 Task: Explore upcoming open houses in Dover, Delaware, to visit properties with Craftsman-style architecture, and take note of the proximity to public transportation.
Action: Mouse pressed left at (322, 167)
Screenshot: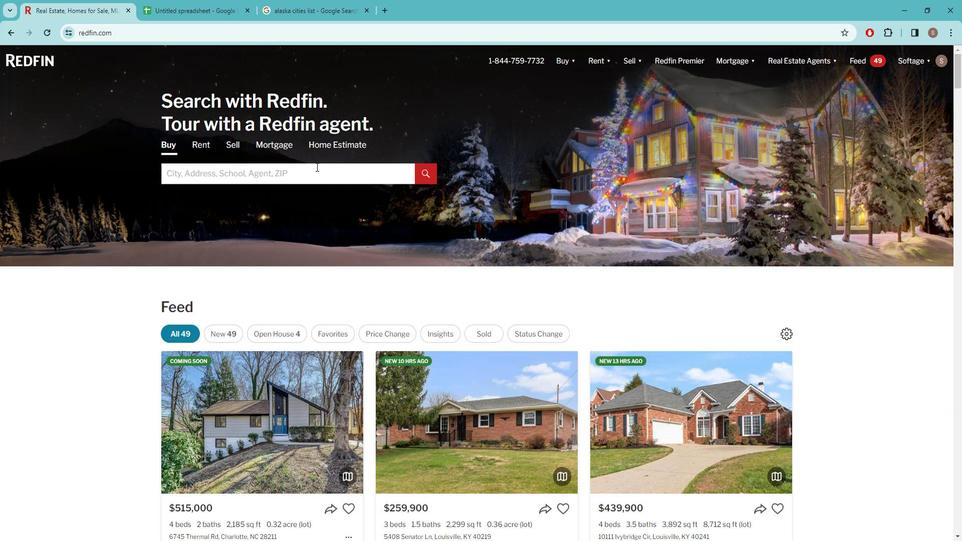 
Action: Key pressed d<Key.caps_lock>OVER,<Key.space><Key.caps_lock>d<Key.caps_lock>EA<Key.backspace>LAWARE
Screenshot: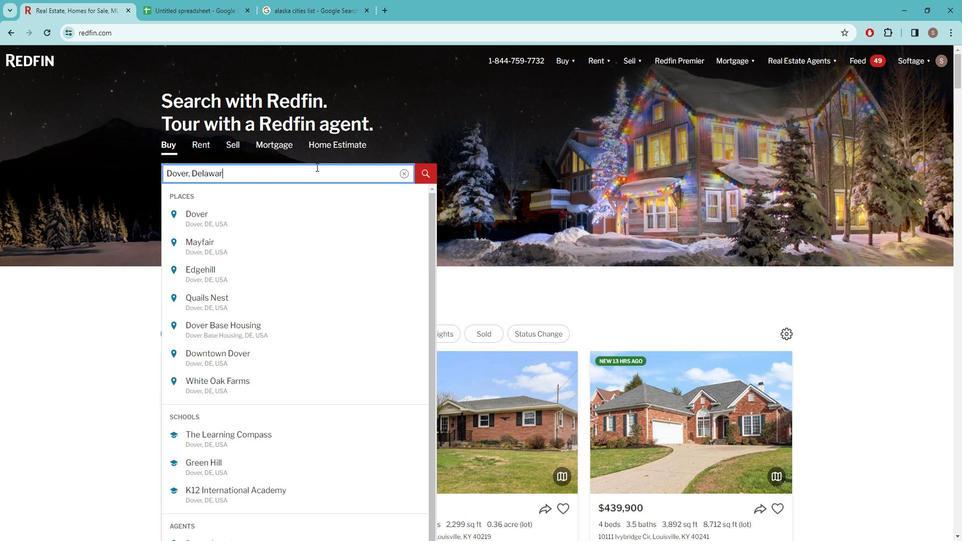 
Action: Mouse moved to (280, 214)
Screenshot: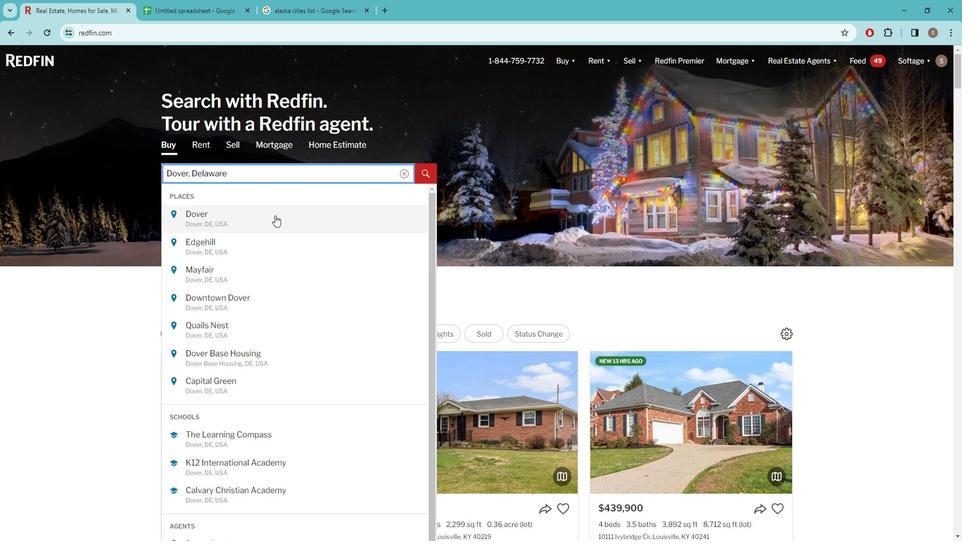 
Action: Mouse pressed left at (280, 214)
Screenshot: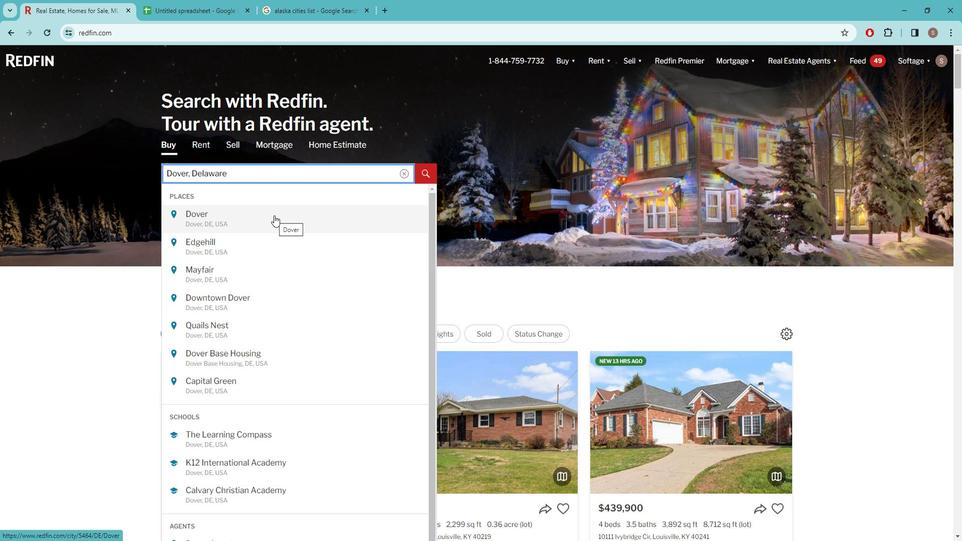 
Action: Mouse moved to (847, 125)
Screenshot: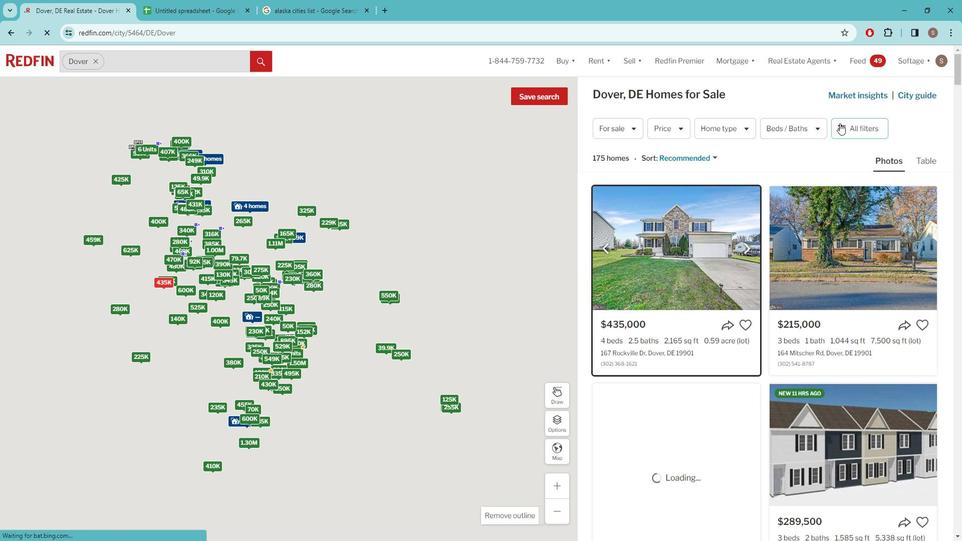 
Action: Mouse pressed left at (847, 125)
Screenshot: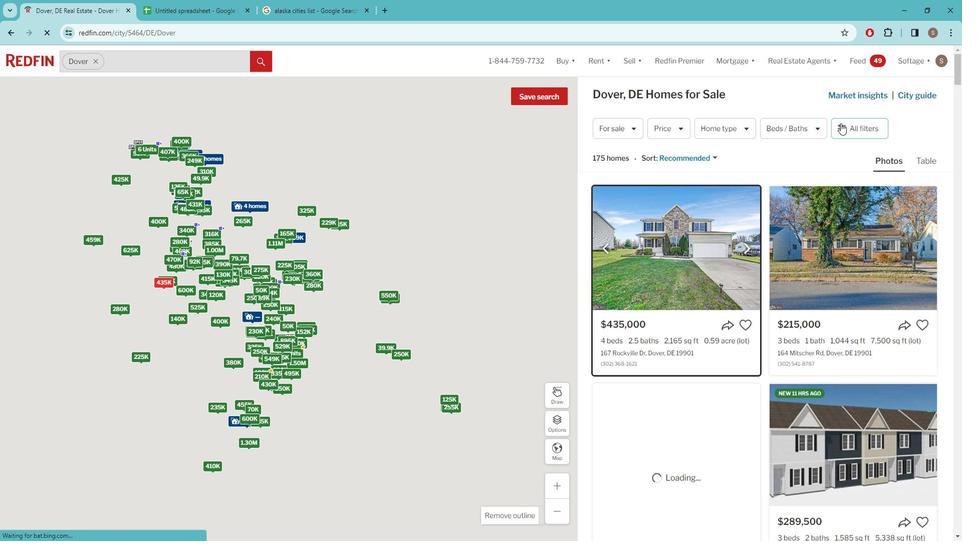 
Action: Mouse pressed left at (847, 125)
Screenshot: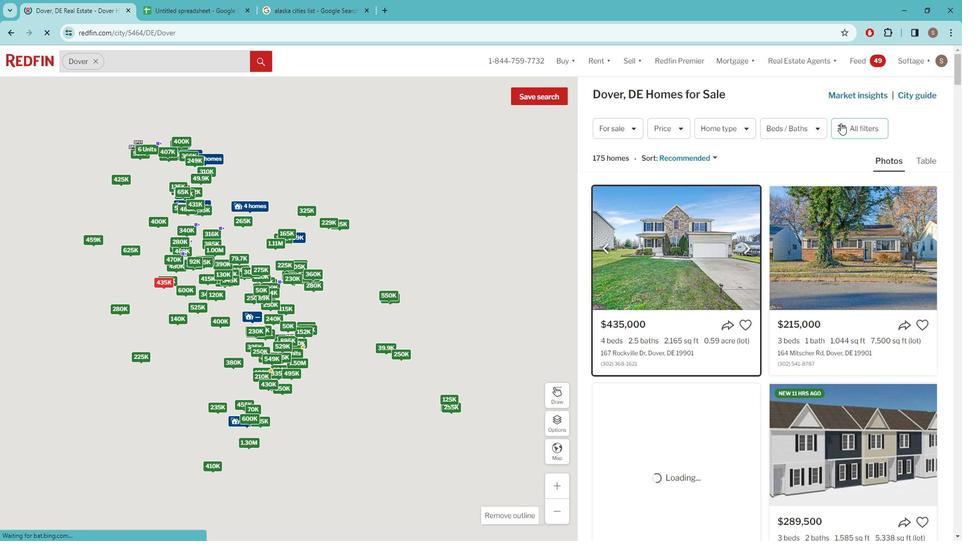 
Action: Mouse pressed left at (847, 125)
Screenshot: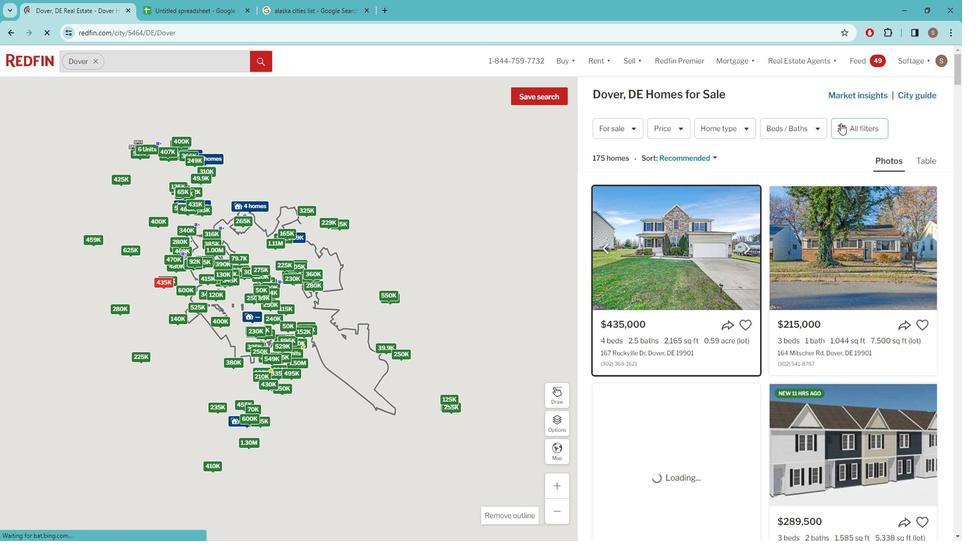 
Action: Mouse pressed left at (847, 125)
Screenshot: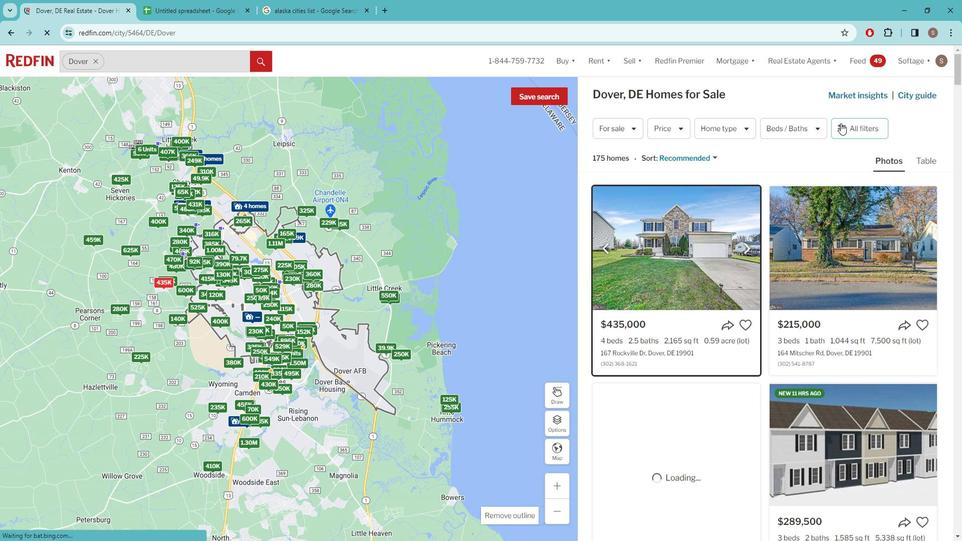 
Action: Mouse moved to (849, 131)
Screenshot: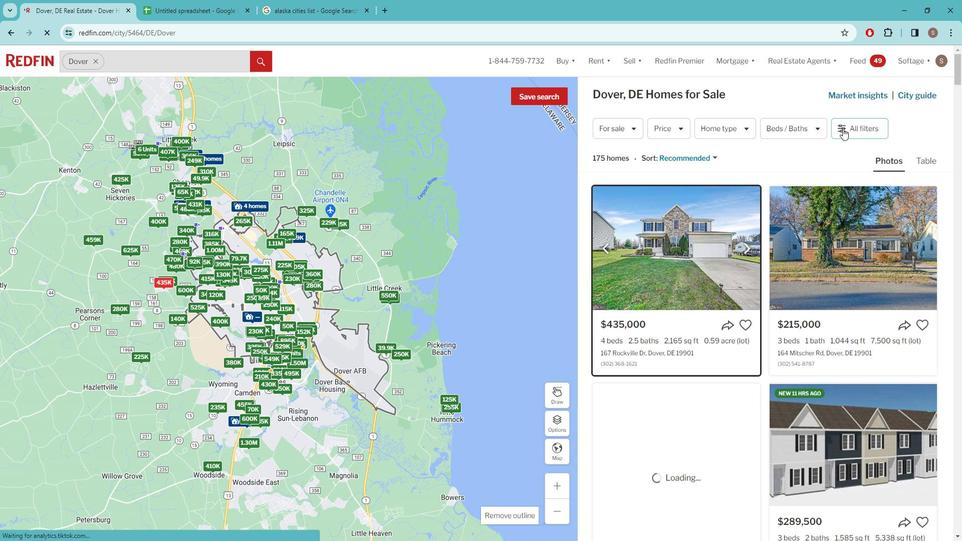 
Action: Mouse pressed left at (849, 131)
Screenshot: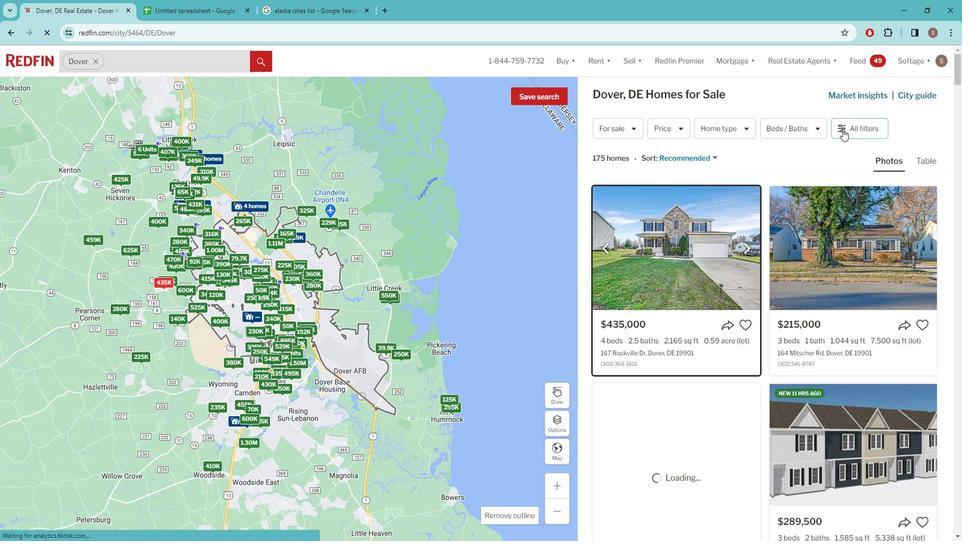 
Action: Mouse moved to (849, 131)
Screenshot: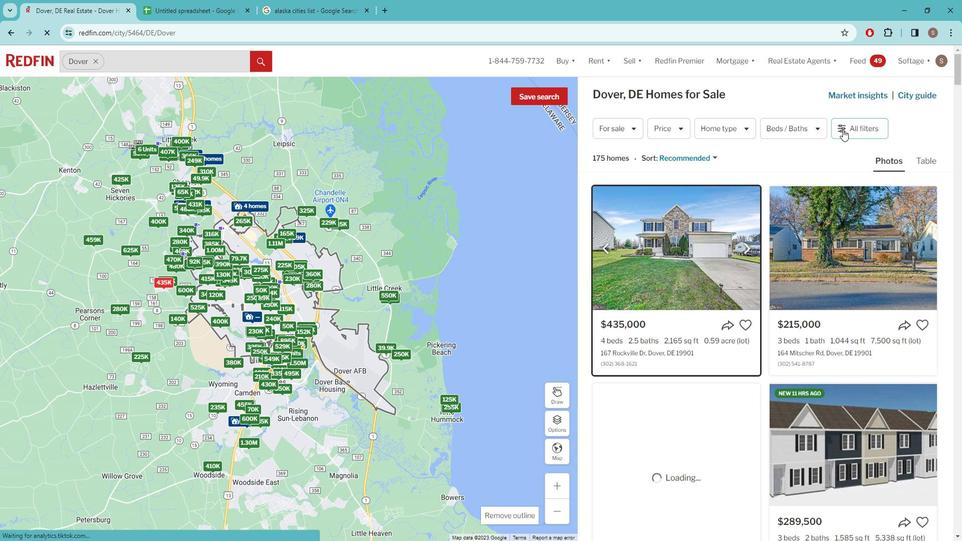 
Action: Mouse pressed left at (849, 131)
Screenshot: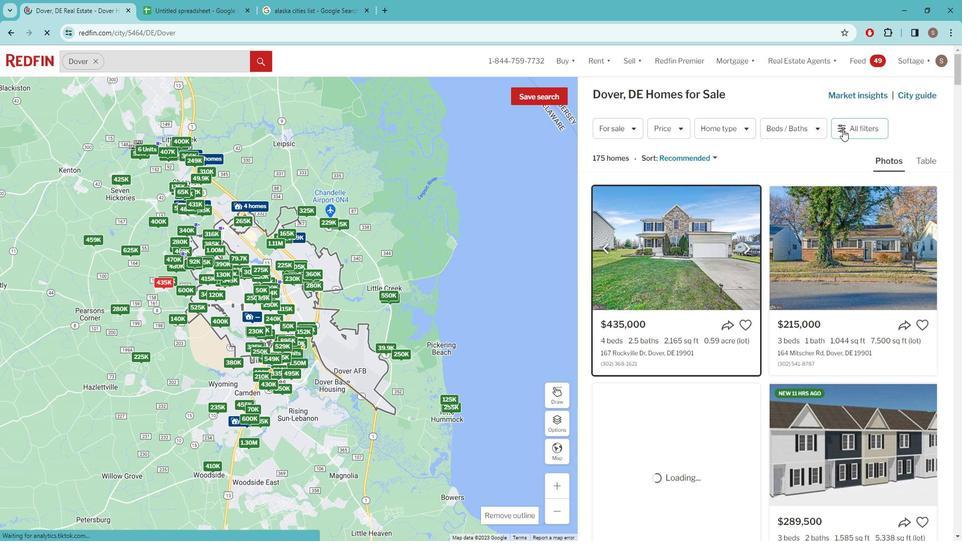 
Action: Mouse moved to (849, 131)
Screenshot: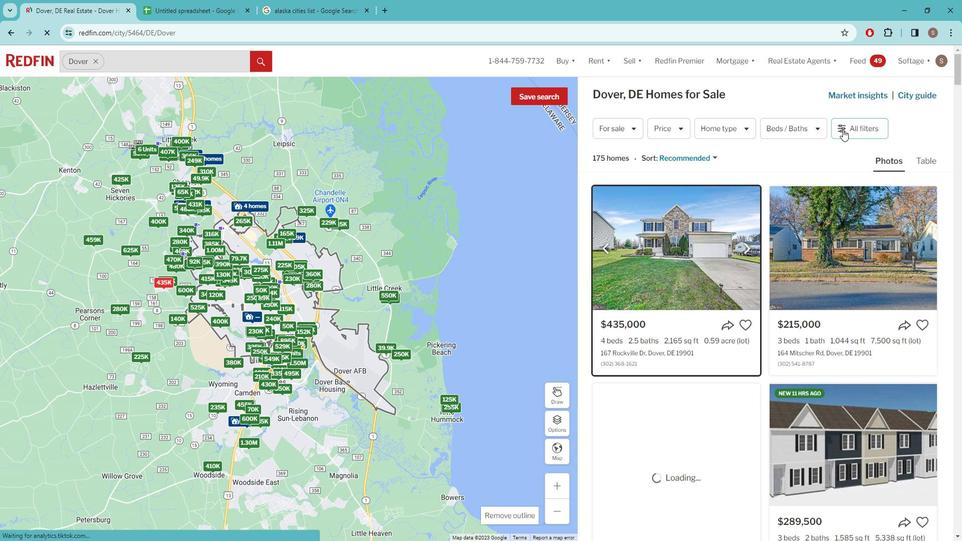 
Action: Mouse pressed left at (849, 131)
Screenshot: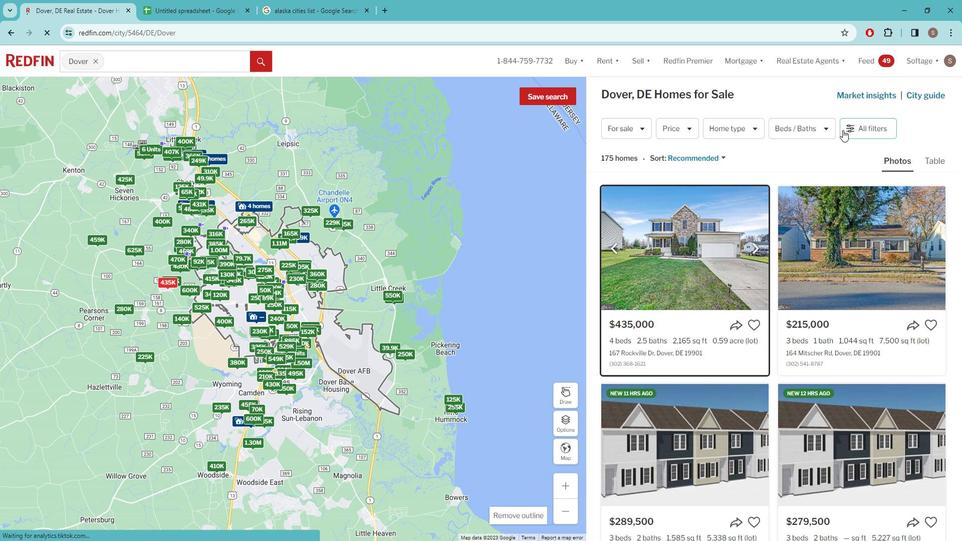 
Action: Mouse moved to (853, 132)
Screenshot: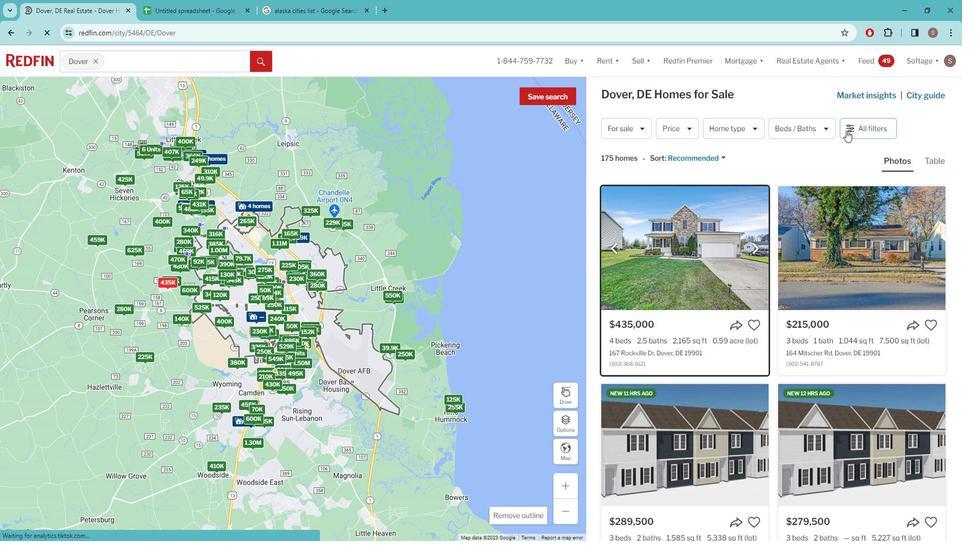 
Action: Mouse pressed left at (853, 132)
Screenshot: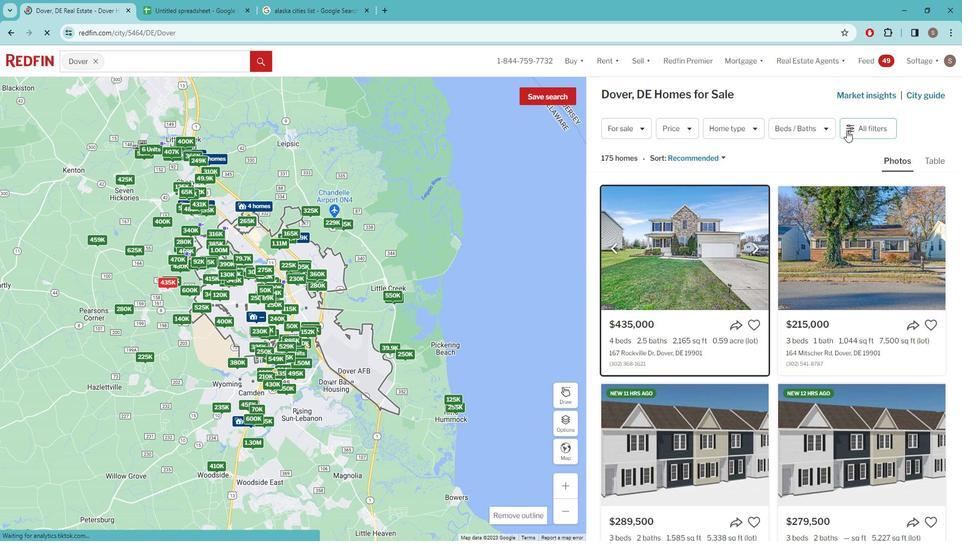 
Action: Mouse moved to (854, 132)
Screenshot: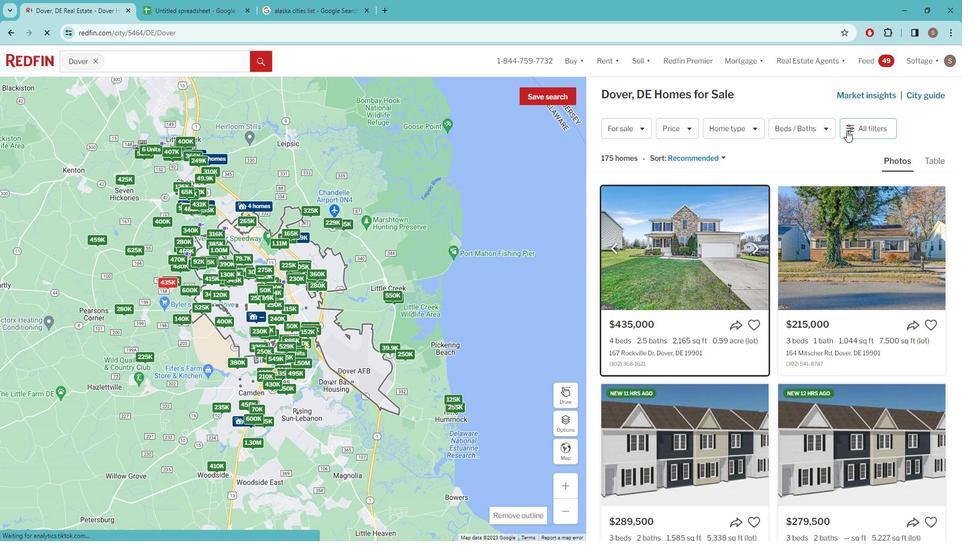 
Action: Mouse pressed left at (854, 132)
Screenshot: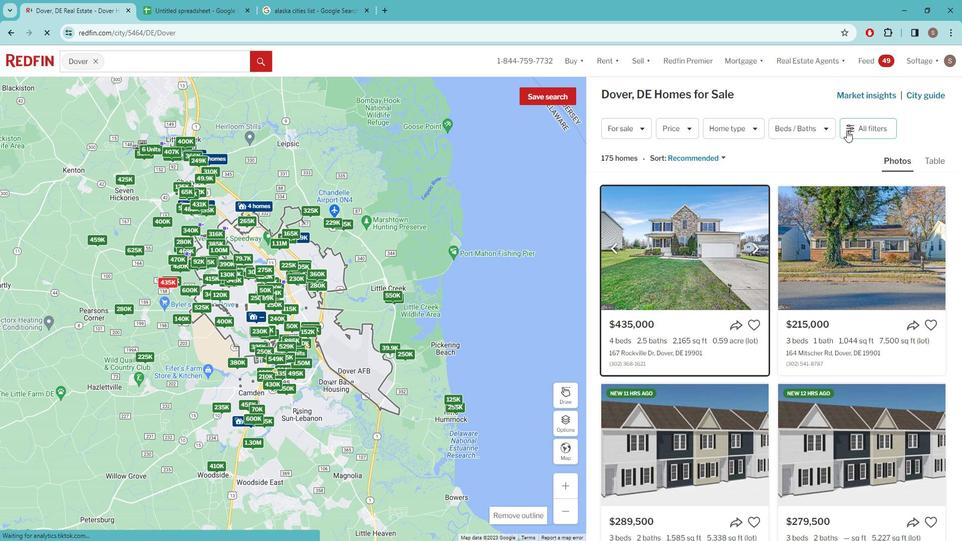 
Action: Mouse moved to (856, 132)
Screenshot: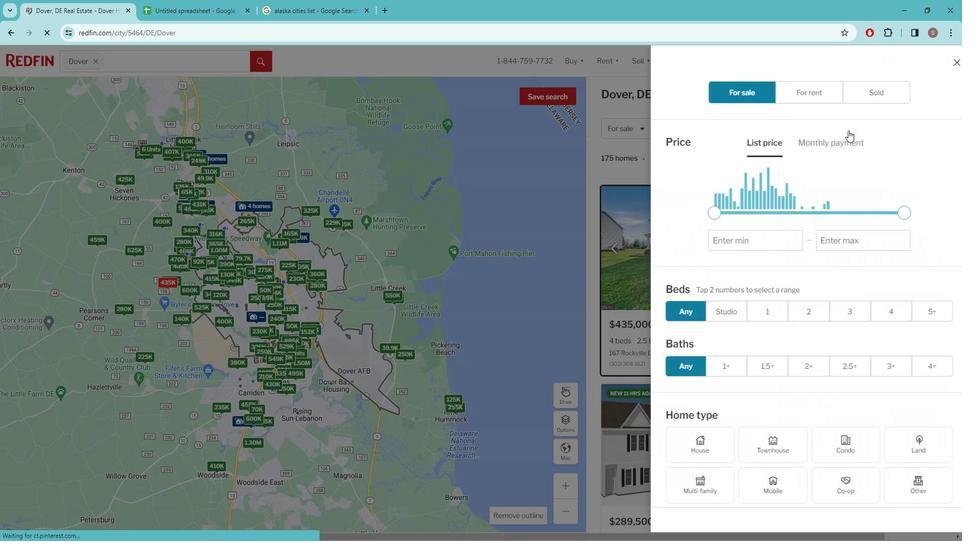 
Action: Mouse pressed left at (856, 132)
Screenshot: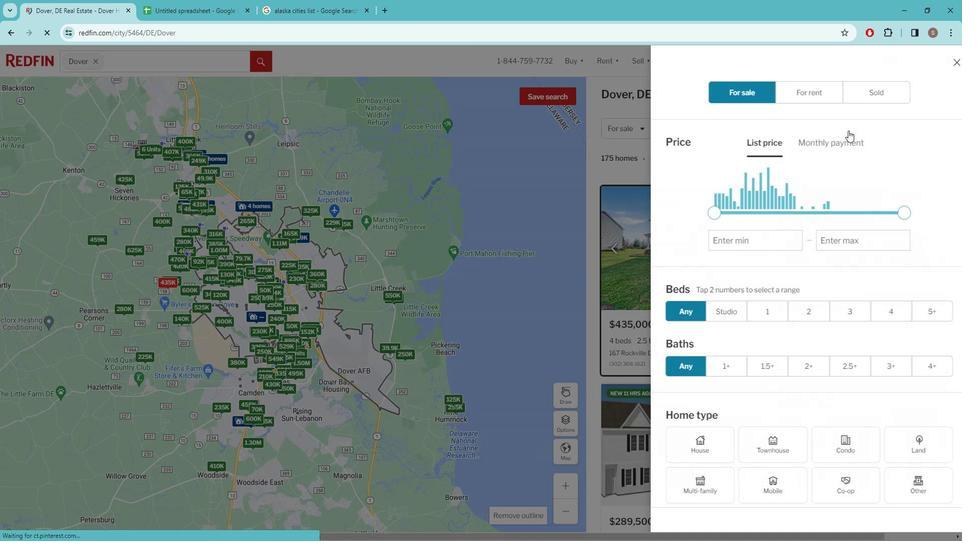 
Action: Mouse moved to (809, 165)
Screenshot: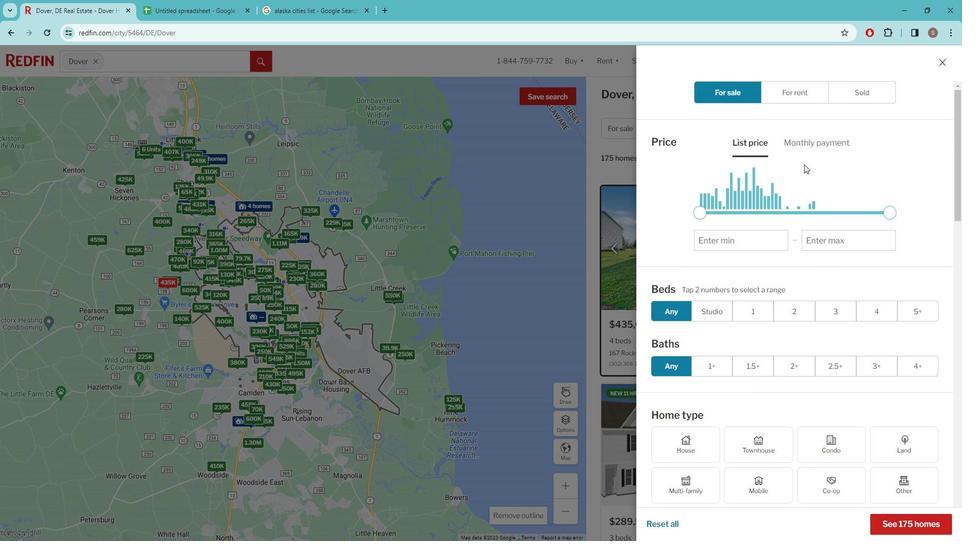 
Action: Mouse scrolled (809, 164) with delta (0, 0)
Screenshot: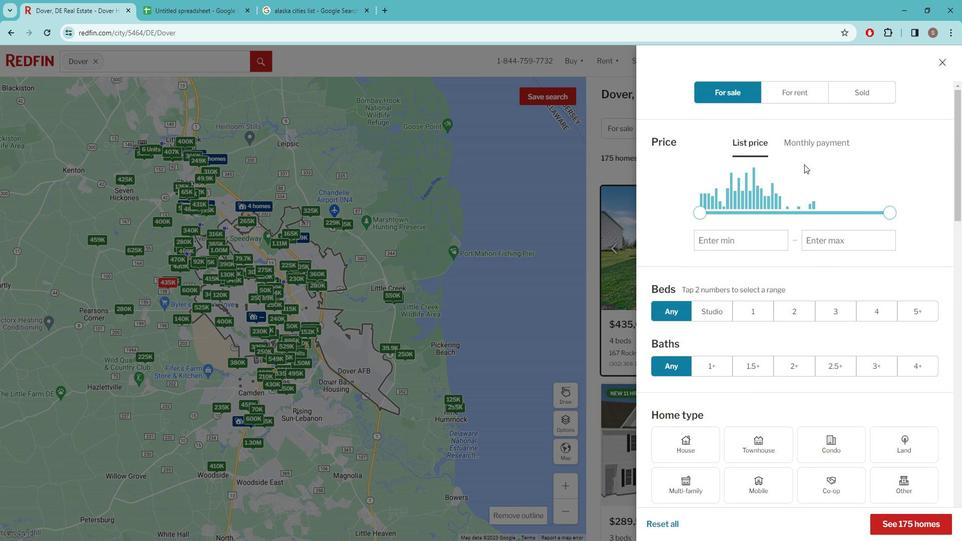 
Action: Mouse moved to (806, 167)
Screenshot: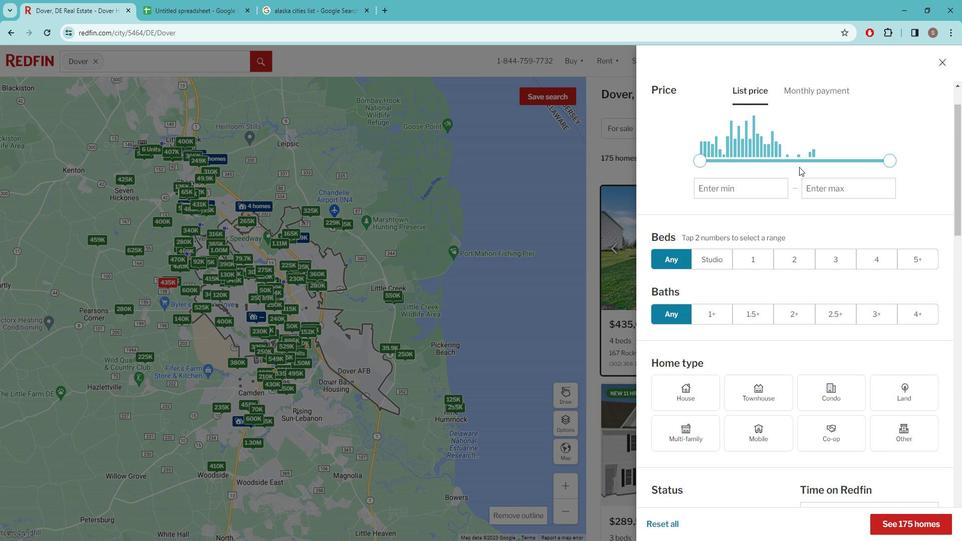 
Action: Mouse scrolled (806, 166) with delta (0, 0)
Screenshot: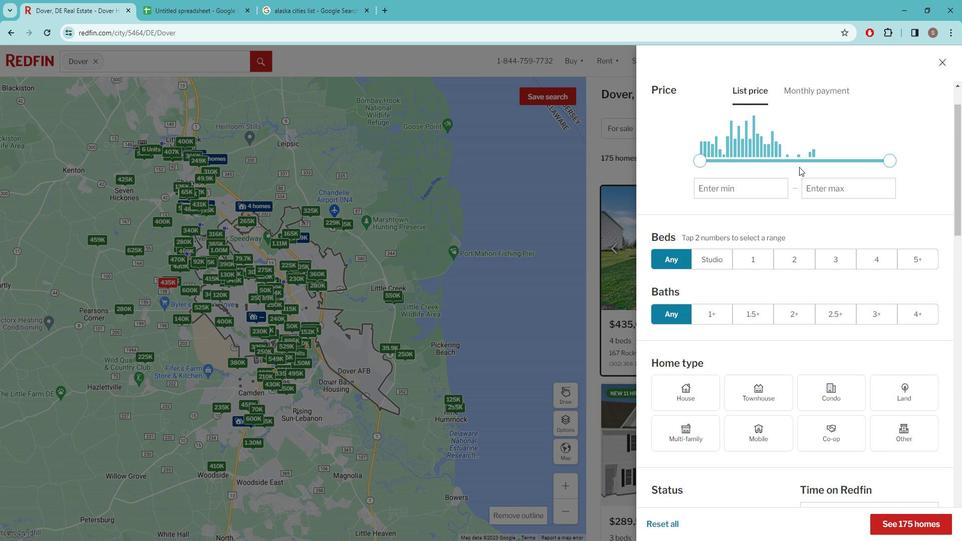 
Action: Mouse scrolled (806, 166) with delta (0, 0)
Screenshot: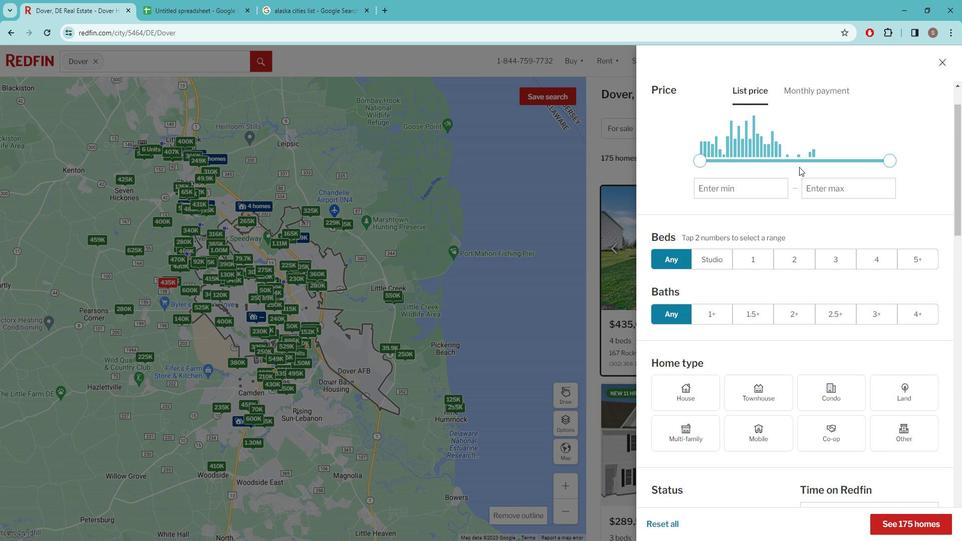 
Action: Mouse moved to (765, 217)
Screenshot: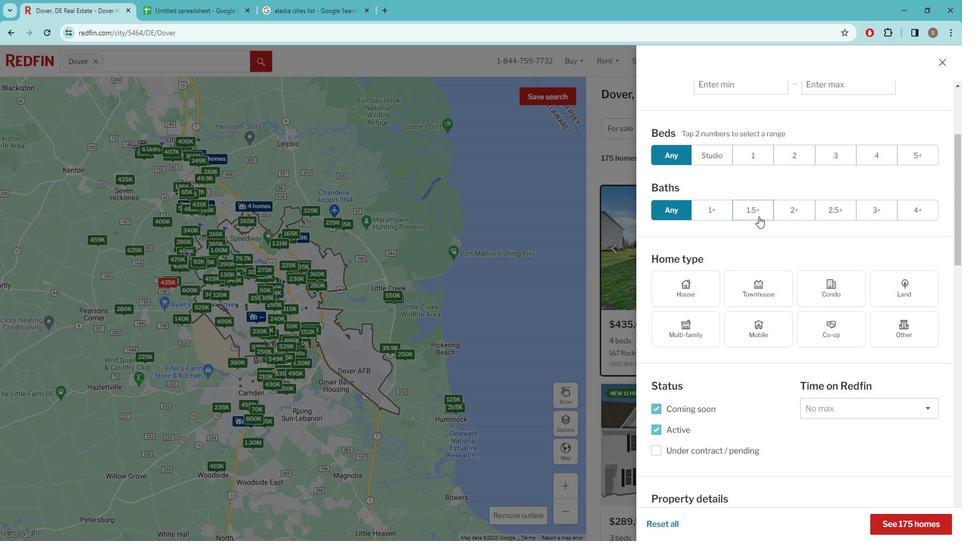 
Action: Mouse scrolled (765, 217) with delta (0, 0)
Screenshot: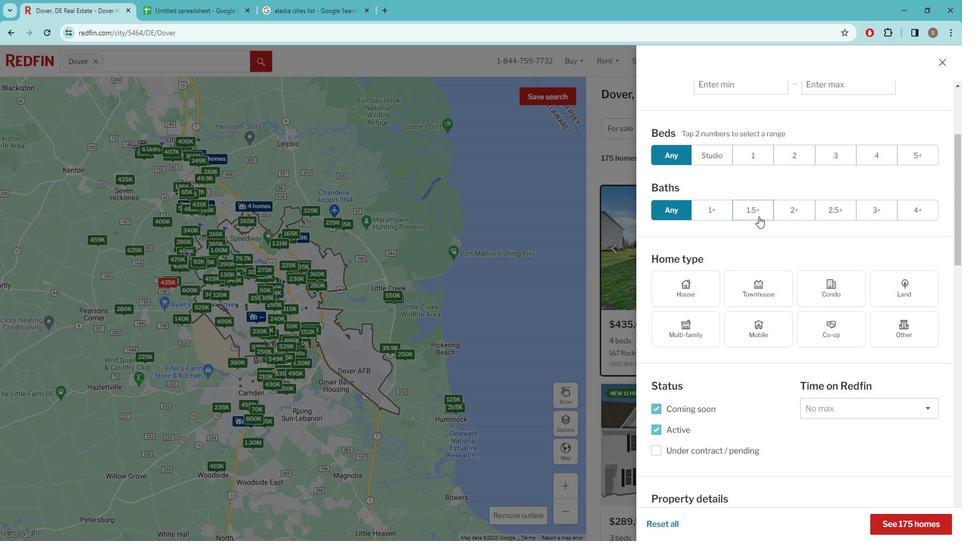 
Action: Mouse moved to (765, 219)
Screenshot: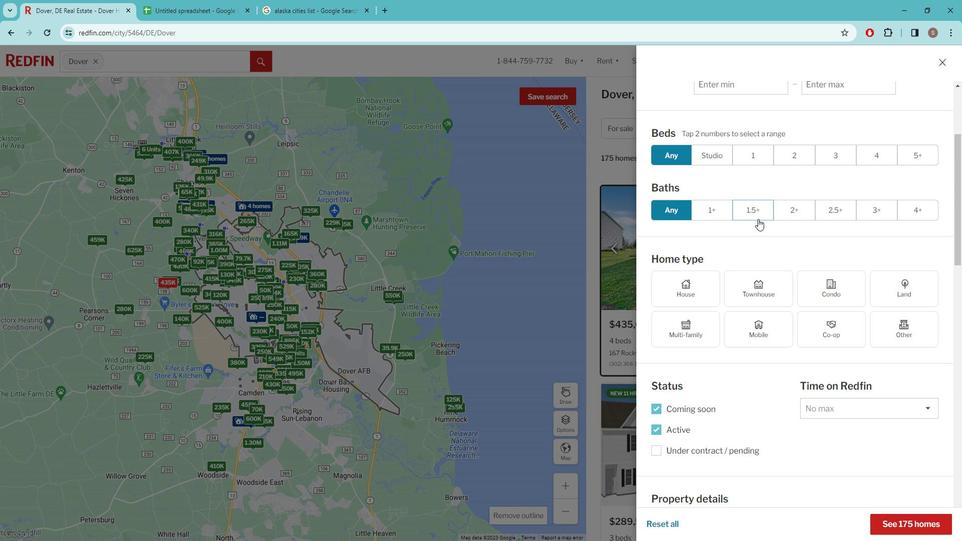 
Action: Mouse scrolled (765, 218) with delta (0, 0)
Screenshot: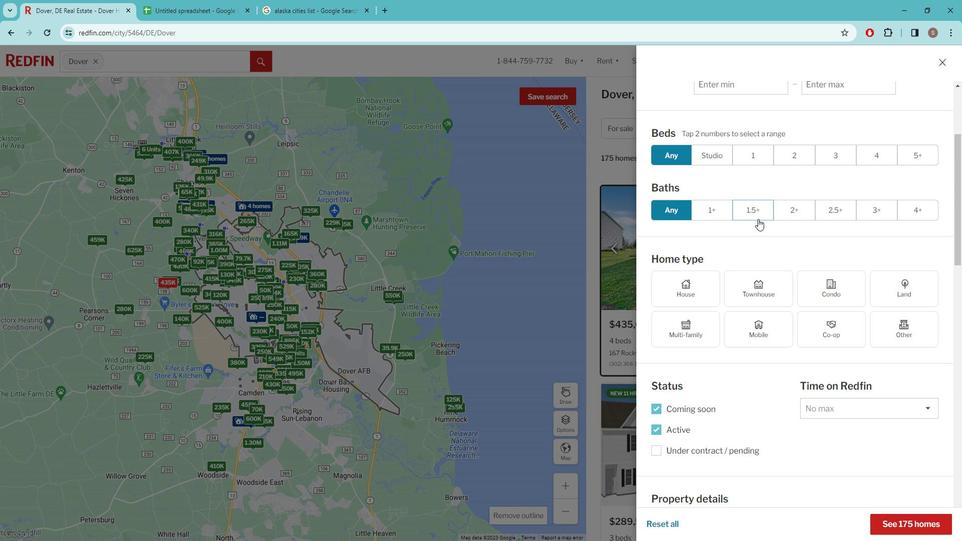 
Action: Mouse moved to (700, 302)
Screenshot: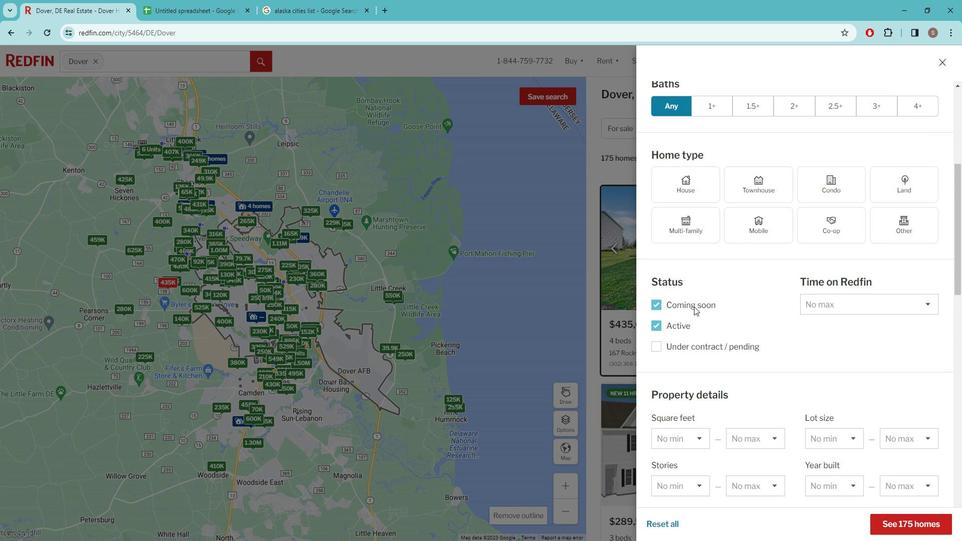 
Action: Mouse pressed left at (700, 302)
Screenshot: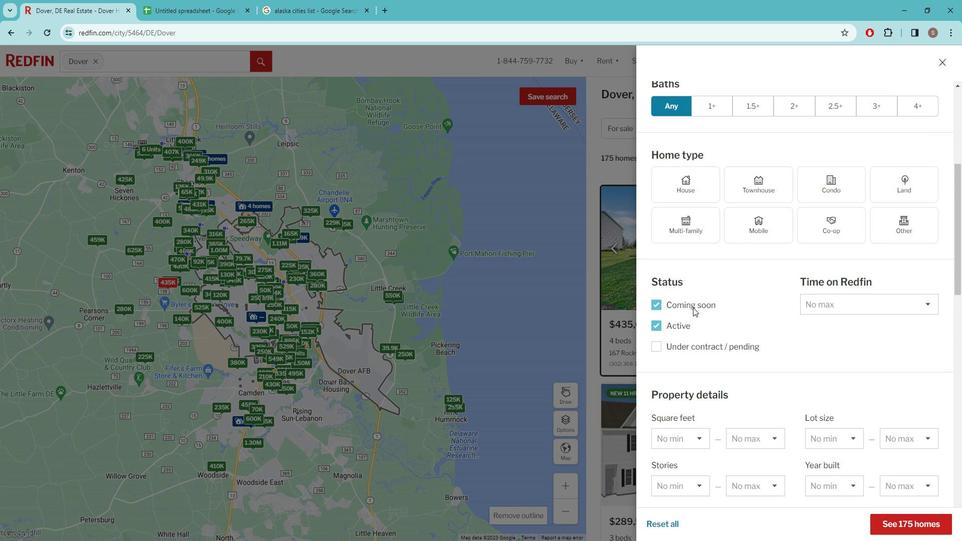 
Action: Mouse pressed left at (700, 302)
Screenshot: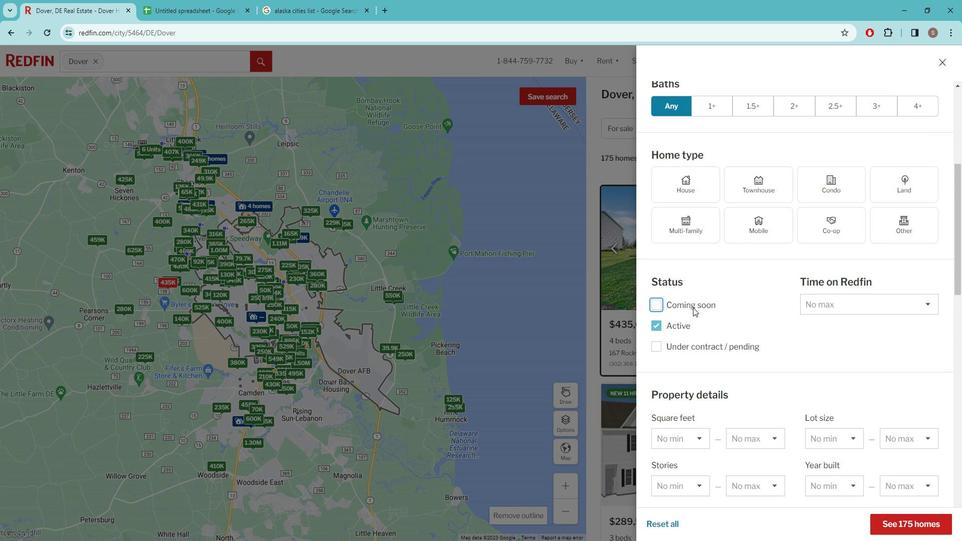 
Action: Mouse scrolled (700, 302) with delta (0, 0)
Screenshot: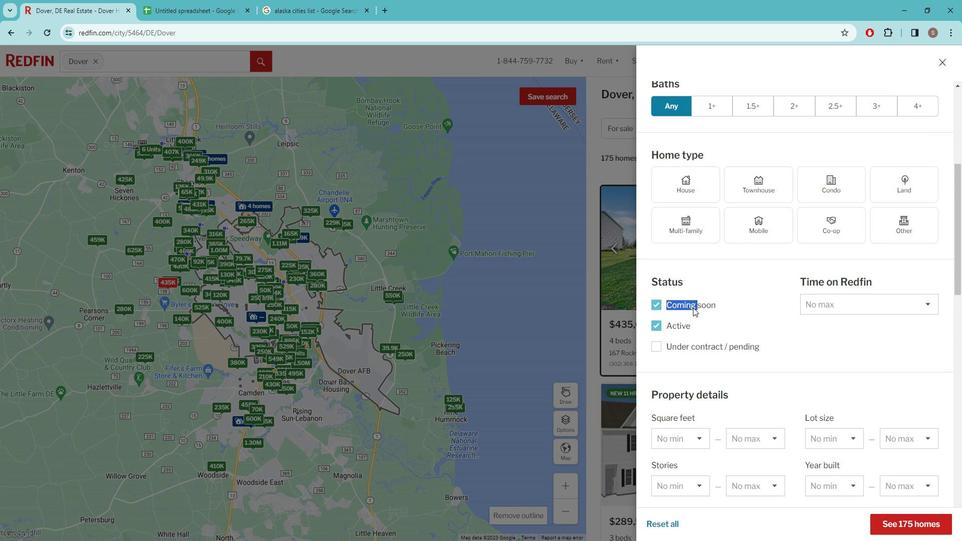 
Action: Mouse scrolled (700, 302) with delta (0, 0)
Screenshot: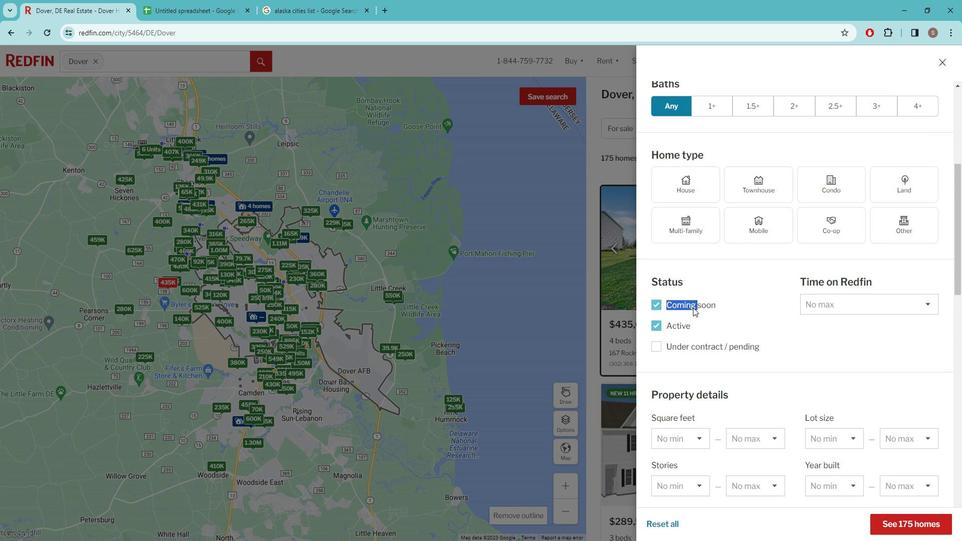 
Action: Mouse scrolled (700, 302) with delta (0, 0)
Screenshot: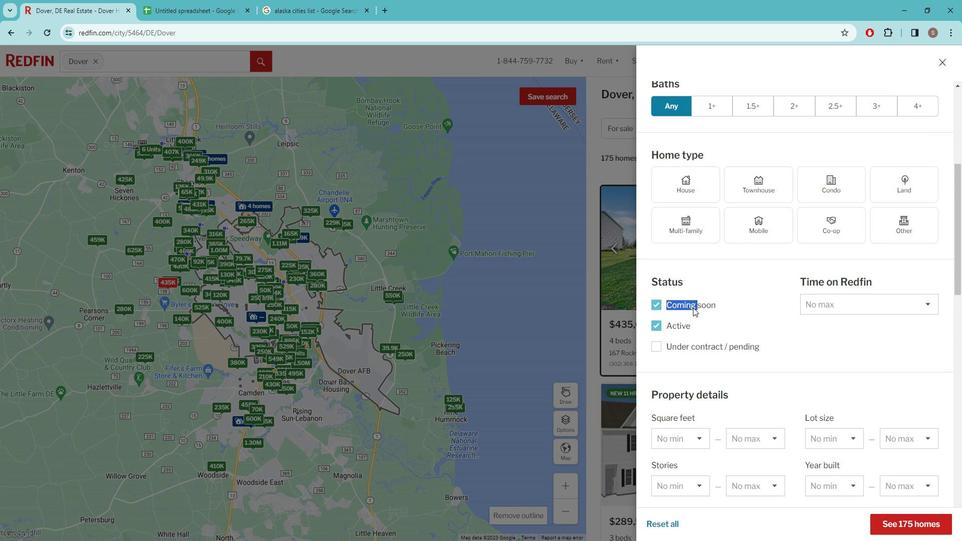 
Action: Mouse scrolled (700, 302) with delta (0, 0)
Screenshot: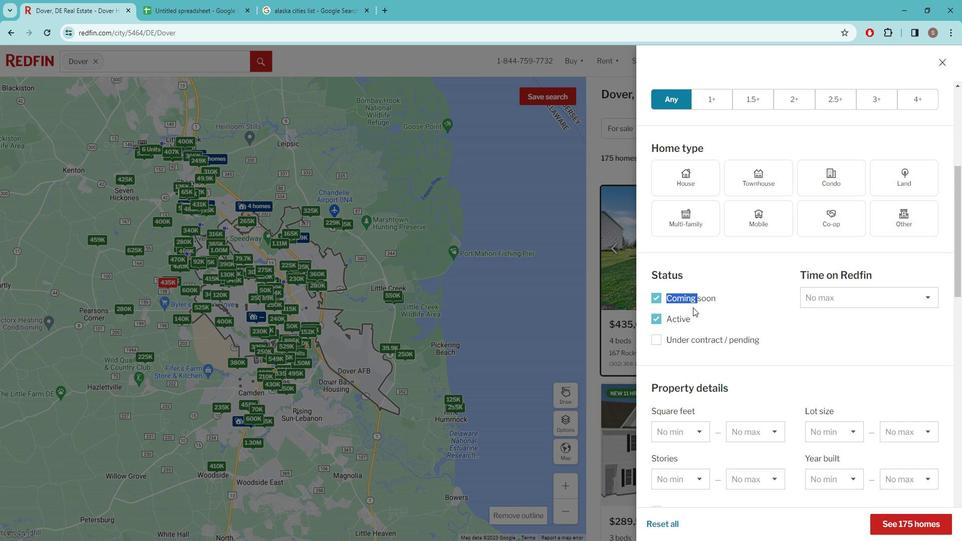 
Action: Mouse scrolled (700, 302) with delta (0, 0)
Screenshot: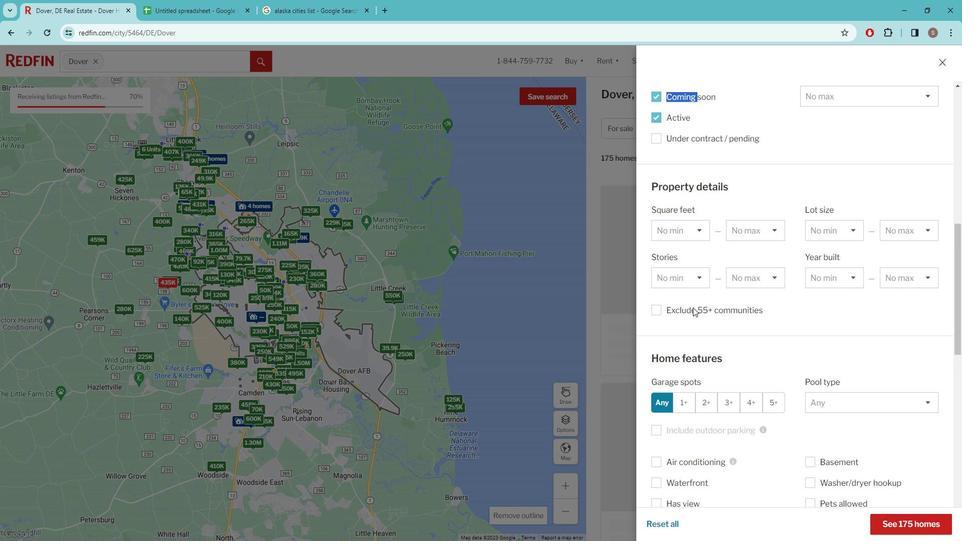 
Action: Mouse scrolled (700, 302) with delta (0, 0)
Screenshot: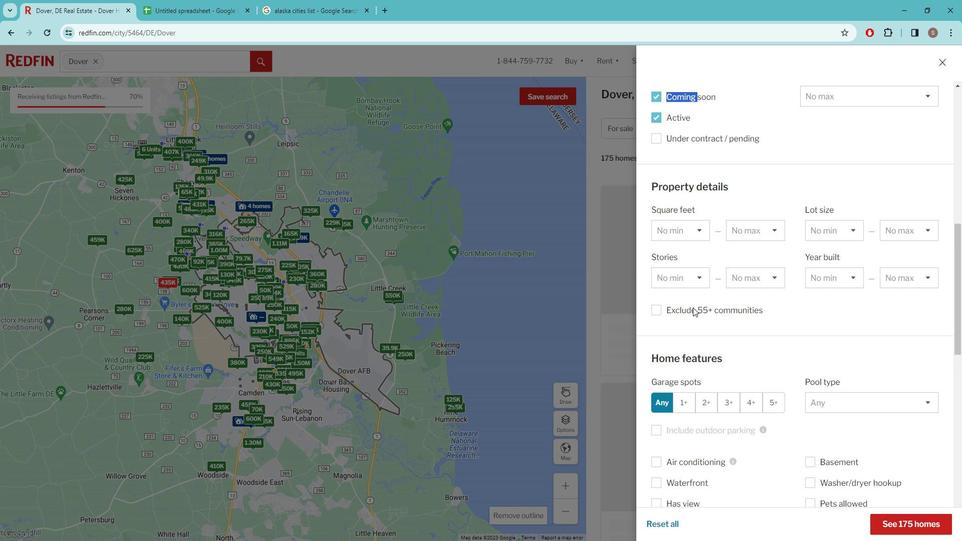 
Action: Mouse scrolled (700, 302) with delta (0, 0)
Screenshot: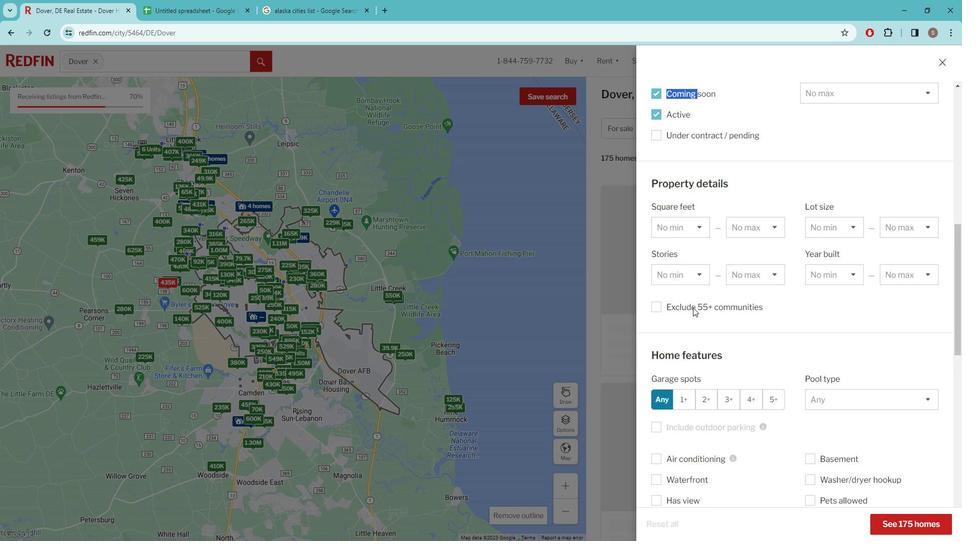 
Action: Mouse scrolled (700, 302) with delta (0, 0)
Screenshot: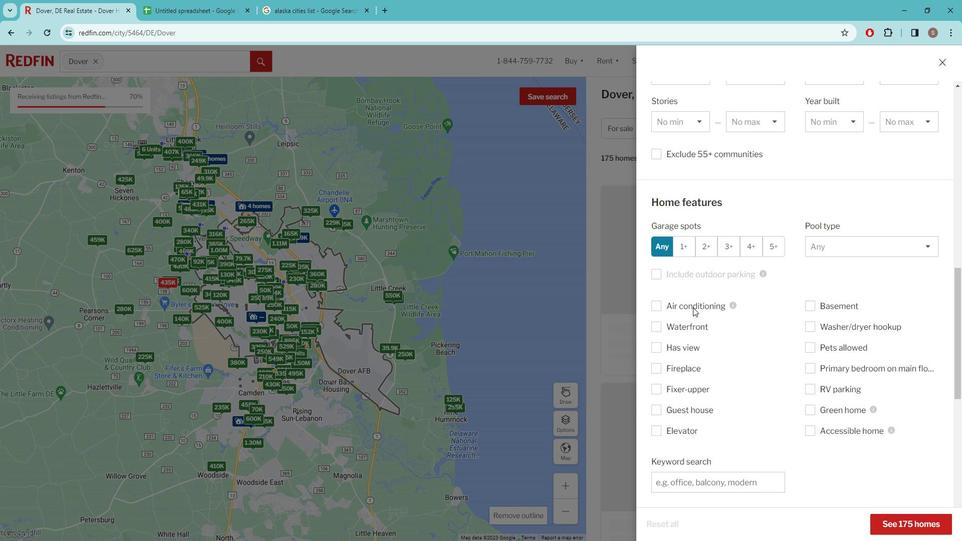 
Action: Mouse scrolled (700, 302) with delta (0, 0)
Screenshot: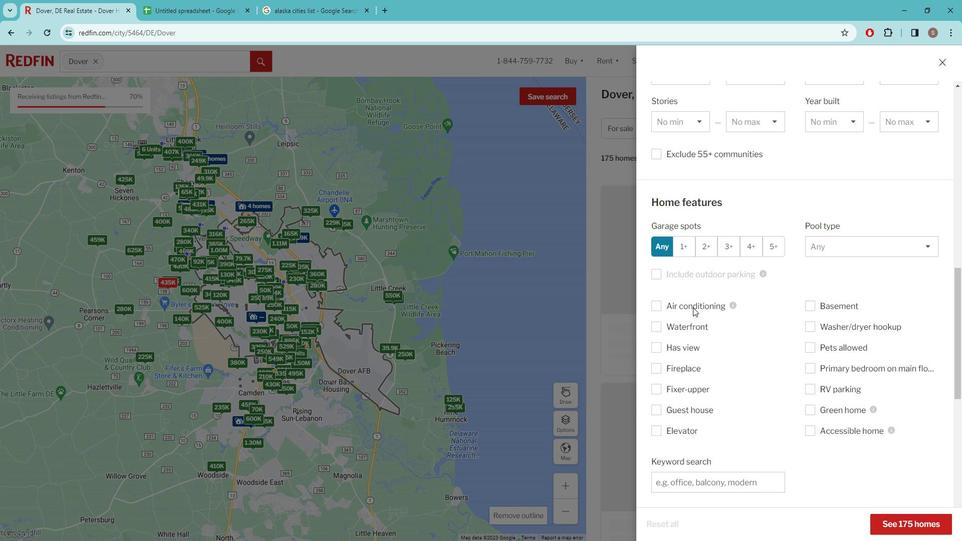 
Action: Mouse scrolled (700, 302) with delta (0, 0)
Screenshot: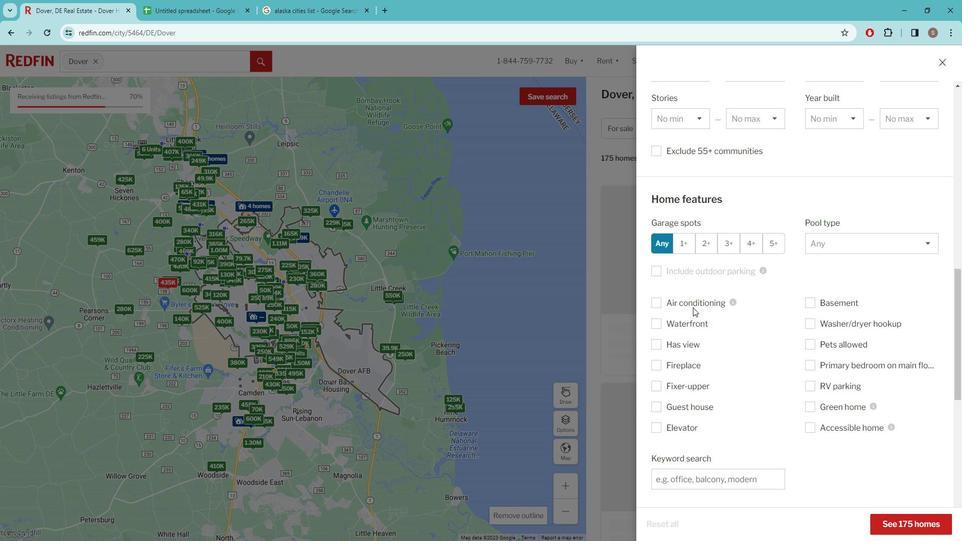 
Action: Mouse moved to (690, 319)
Screenshot: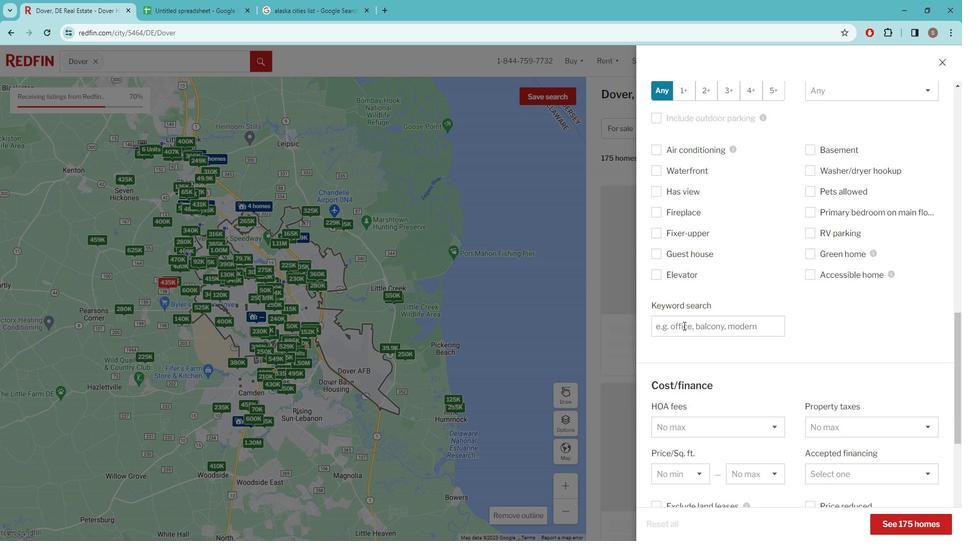
Action: Mouse pressed left at (690, 319)
Screenshot: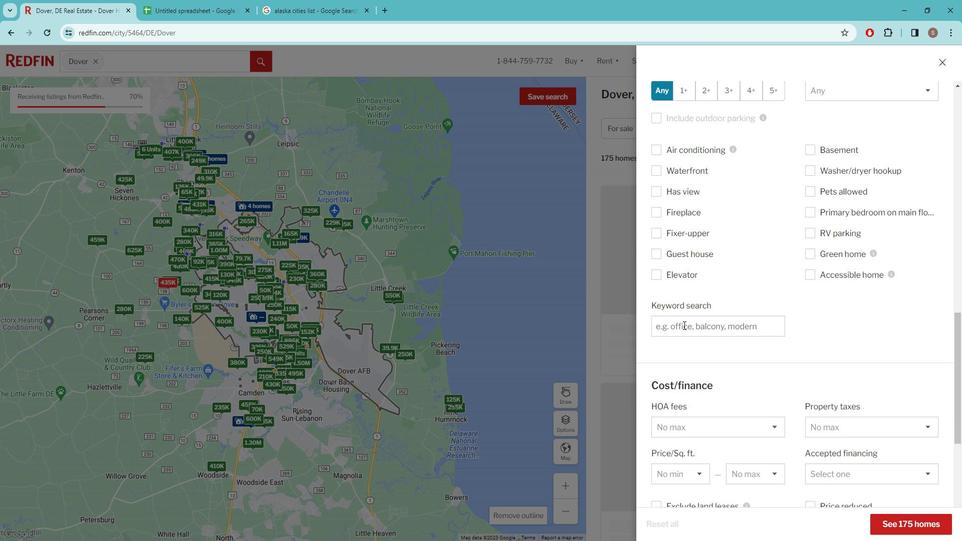 
Action: Key pressed <Key.caps_lock>c<Key.caps_lock>RAFTSMAN<Key.space>STYLE<Key.space>ARCHIE<Key.backspace>TECTURE<Key.space>
Screenshot: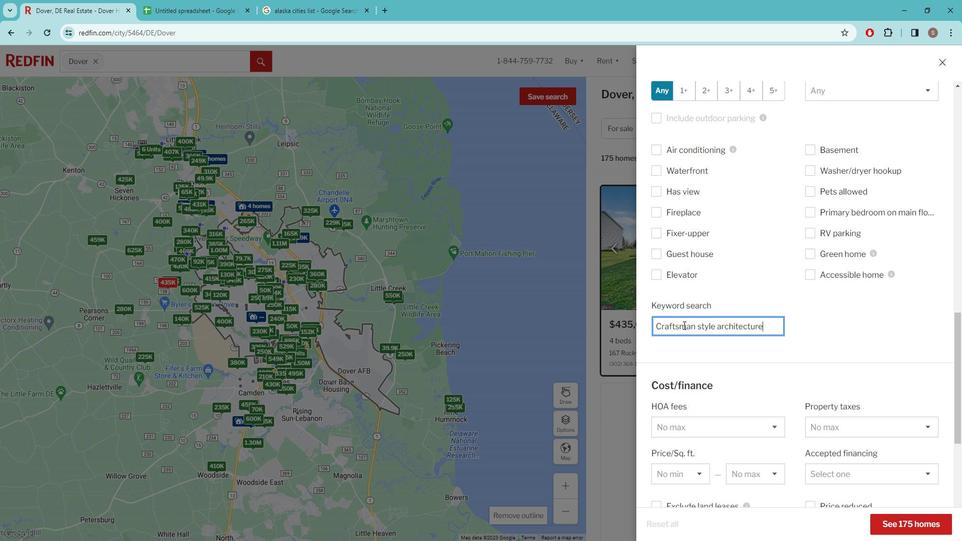 
Action: Mouse moved to (756, 307)
Screenshot: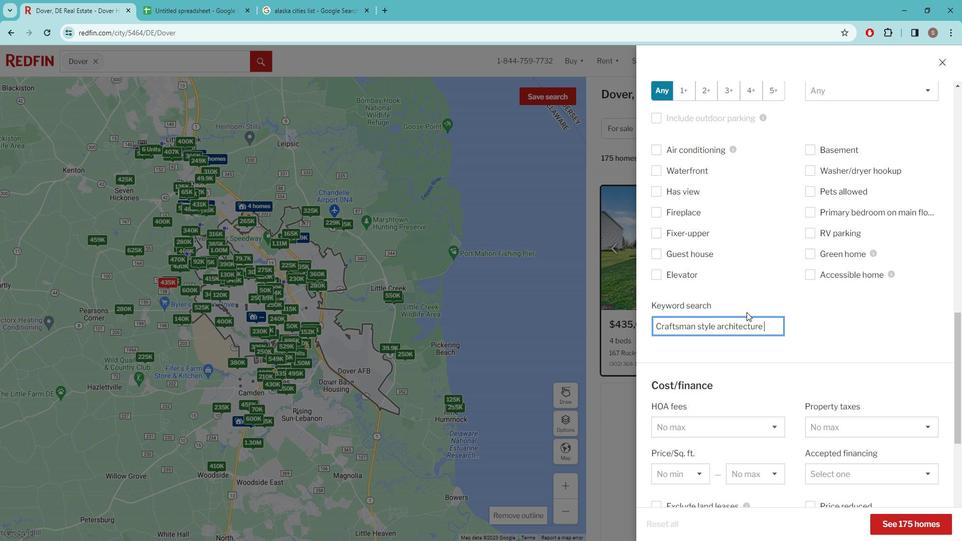 
Action: Mouse scrolled (756, 306) with delta (0, 0)
Screenshot: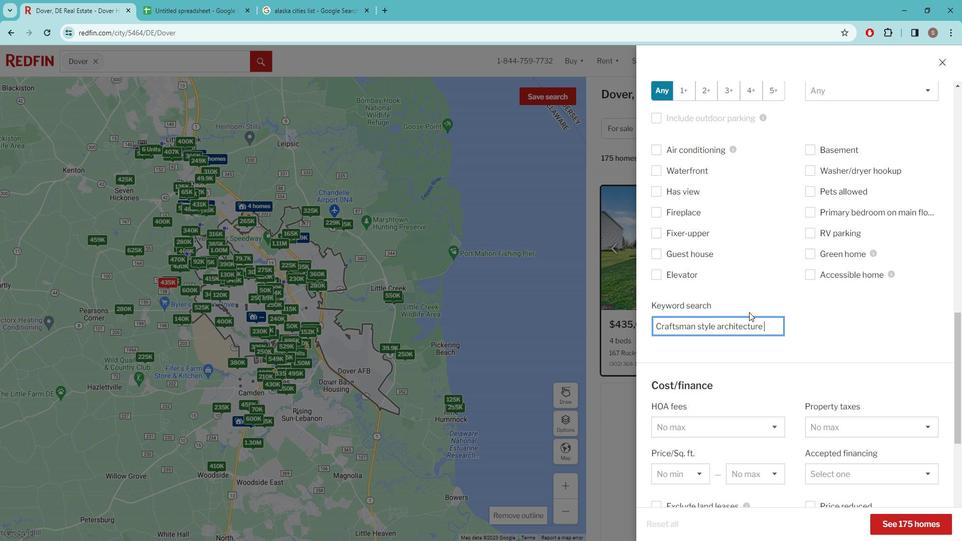 
Action: Mouse scrolled (756, 306) with delta (0, 0)
Screenshot: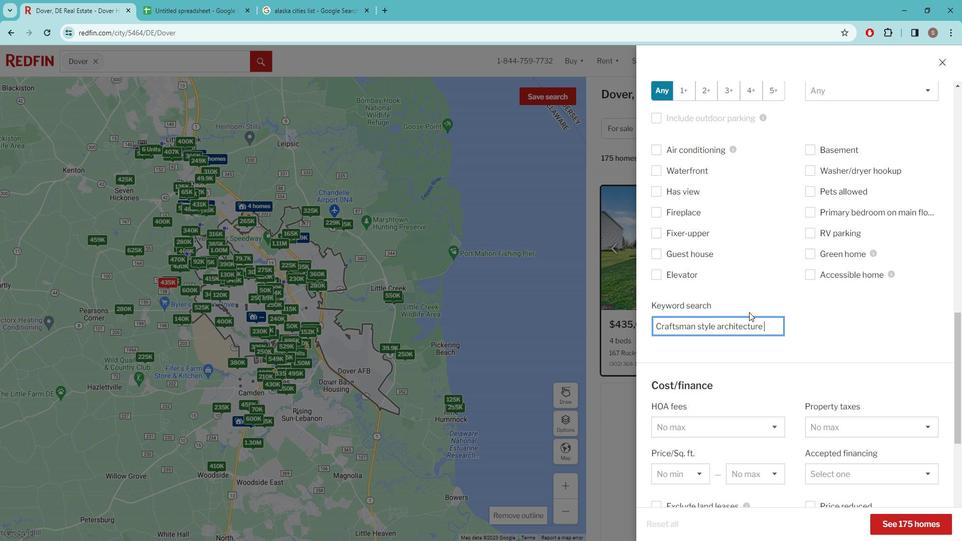 
Action: Mouse scrolled (756, 306) with delta (0, 0)
Screenshot: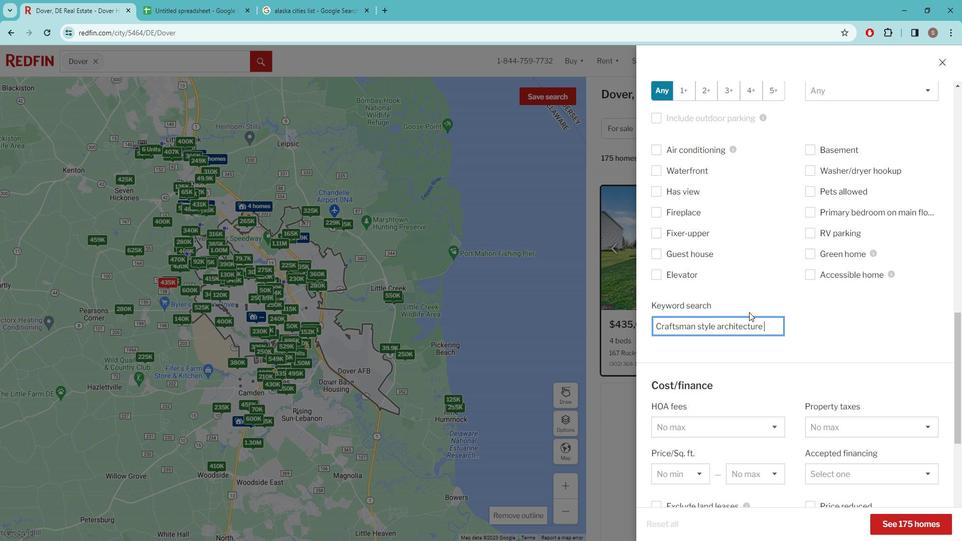
Action: Mouse scrolled (756, 306) with delta (0, 0)
Screenshot: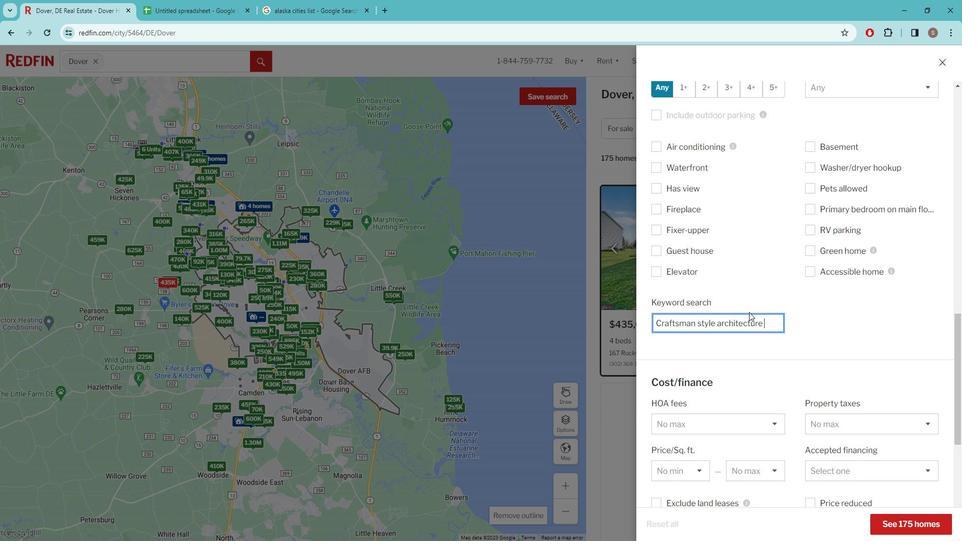 
Action: Mouse scrolled (756, 306) with delta (0, 0)
Screenshot: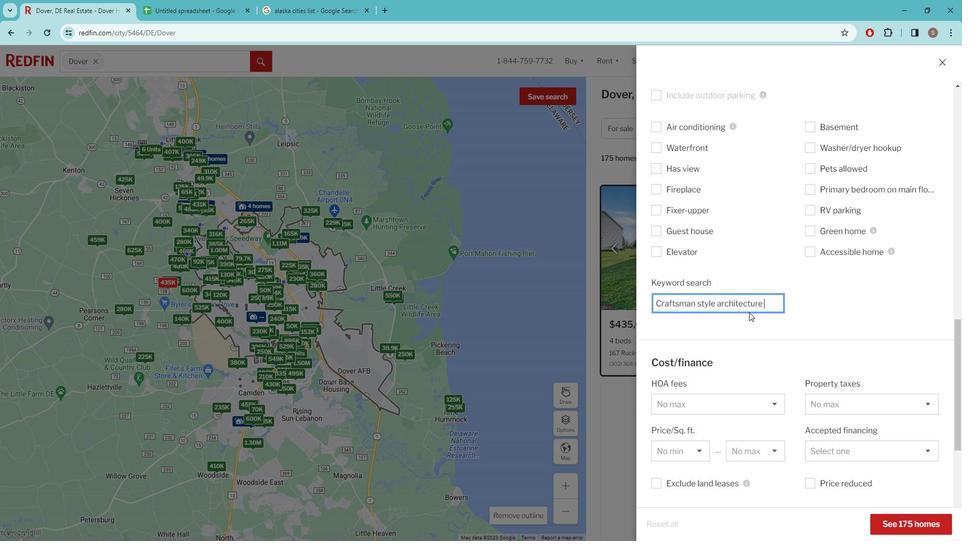 
Action: Mouse scrolled (756, 306) with delta (0, 0)
Screenshot: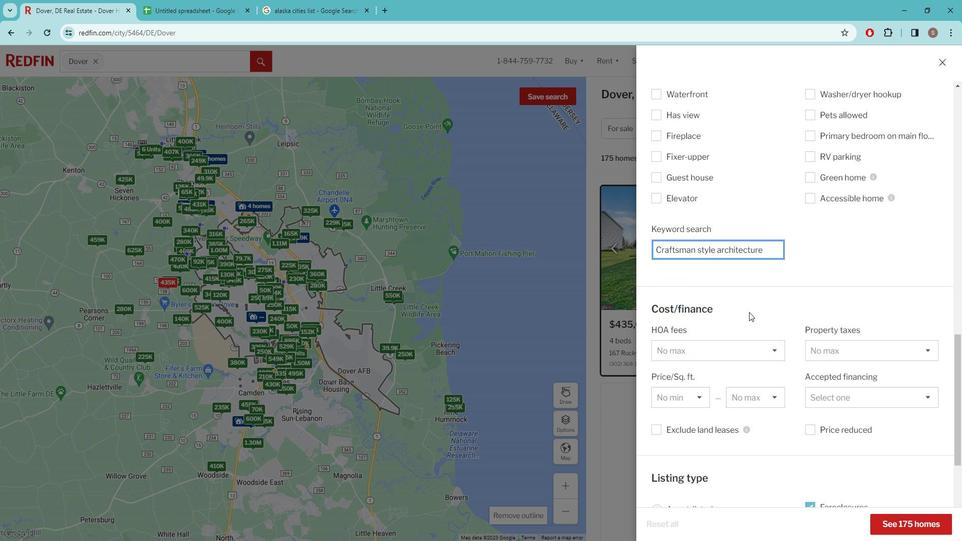 
Action: Mouse moved to (757, 307)
Screenshot: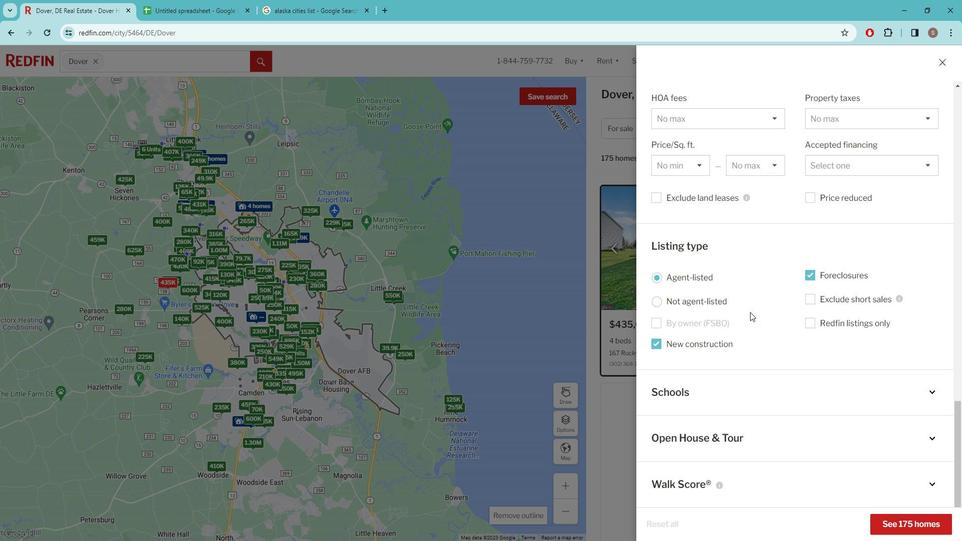 
Action: Mouse scrolled (757, 306) with delta (0, 0)
Screenshot: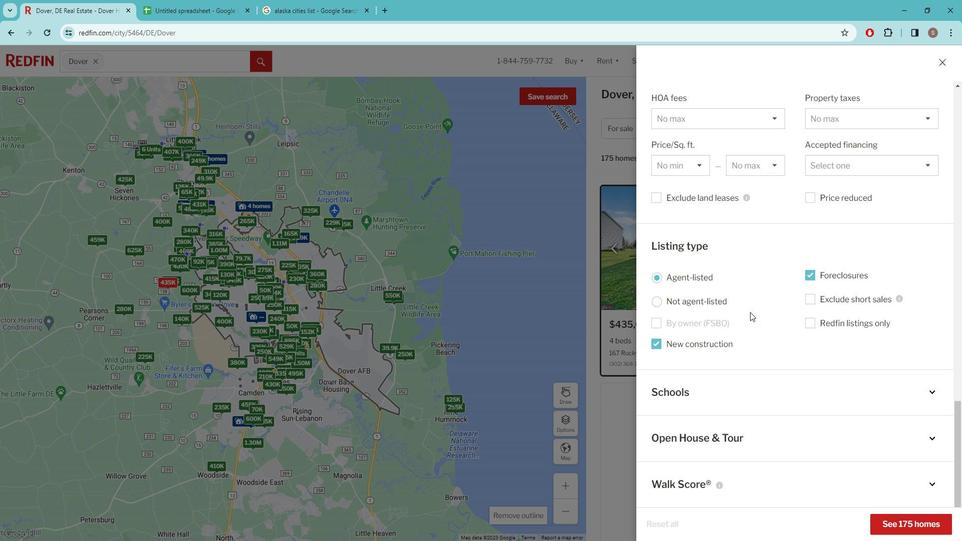 
Action: Mouse moved to (757, 308)
Screenshot: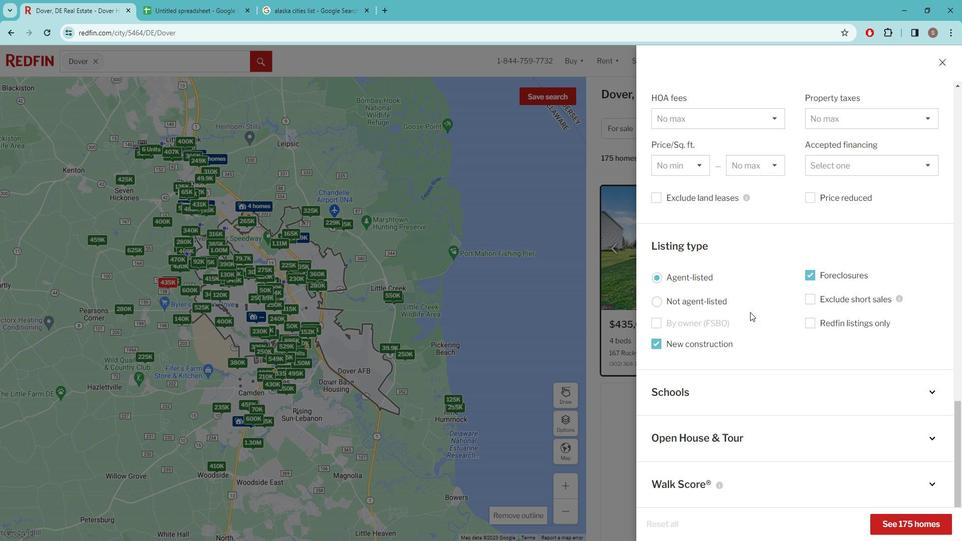 
Action: Mouse scrolled (757, 307) with delta (0, 0)
Screenshot: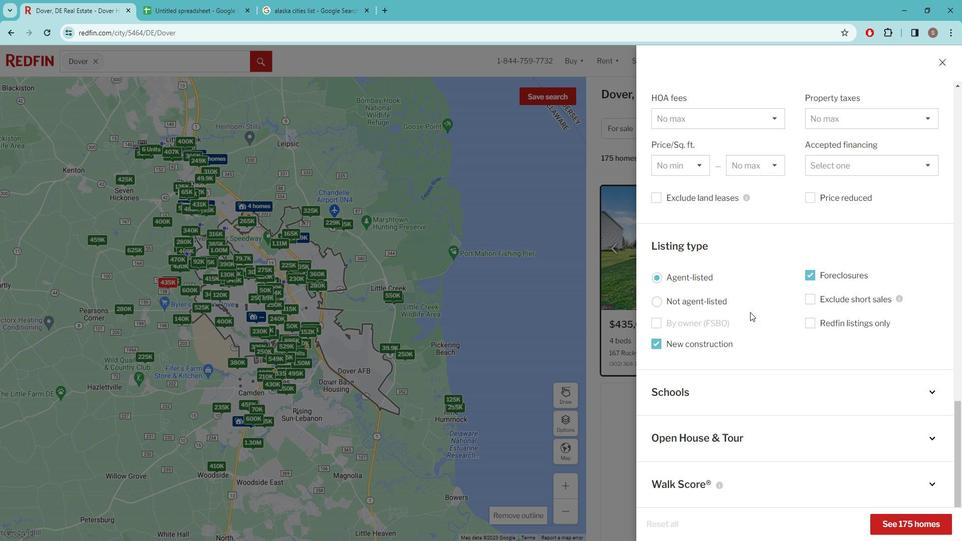 
Action: Mouse moved to (755, 310)
Screenshot: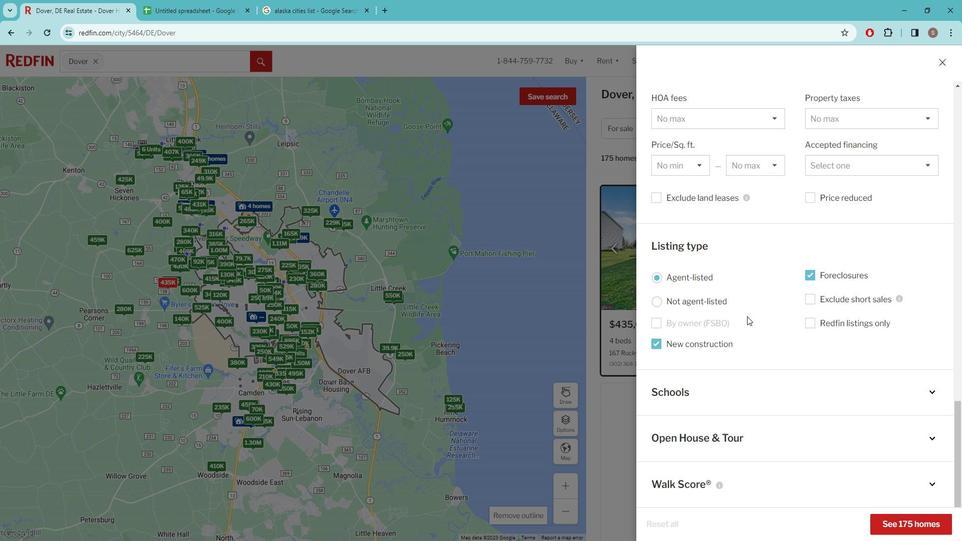 
Action: Mouse scrolled (755, 310) with delta (0, 0)
Screenshot: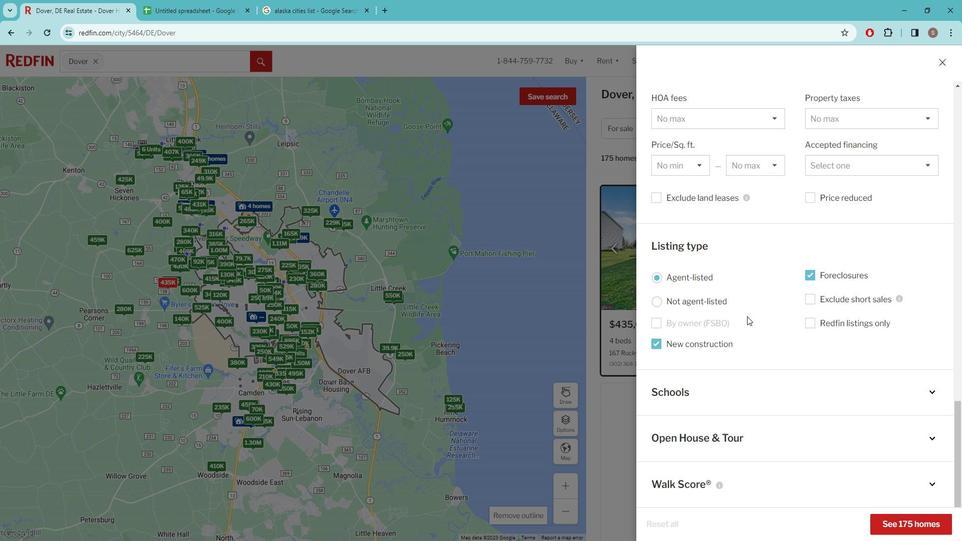 
Action: Mouse moved to (751, 312)
Screenshot: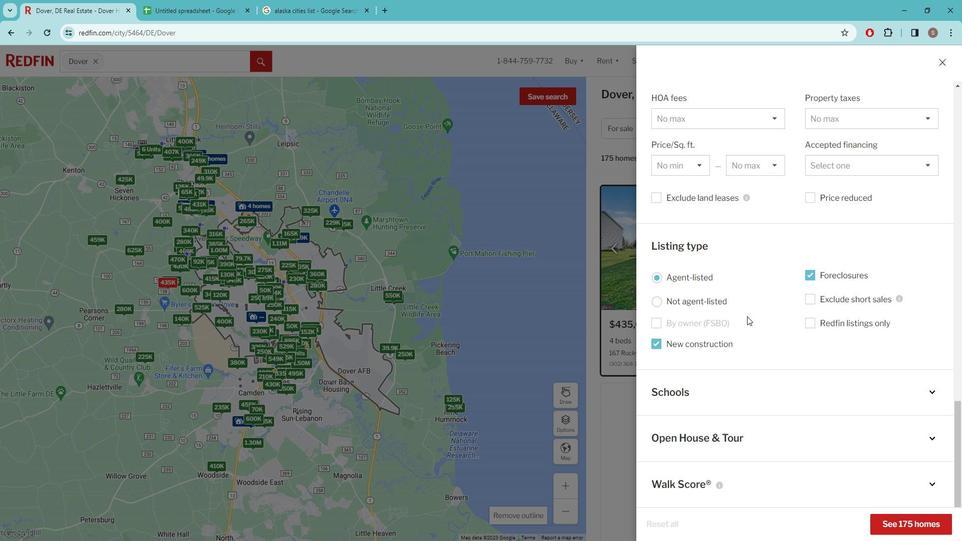 
Action: Mouse scrolled (751, 312) with delta (0, 0)
Screenshot: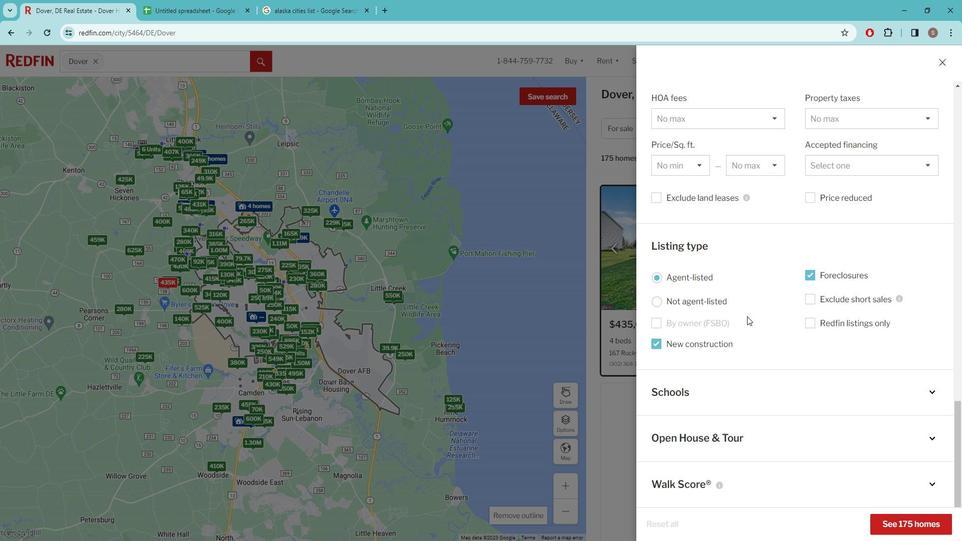 
Action: Mouse moved to (701, 428)
Screenshot: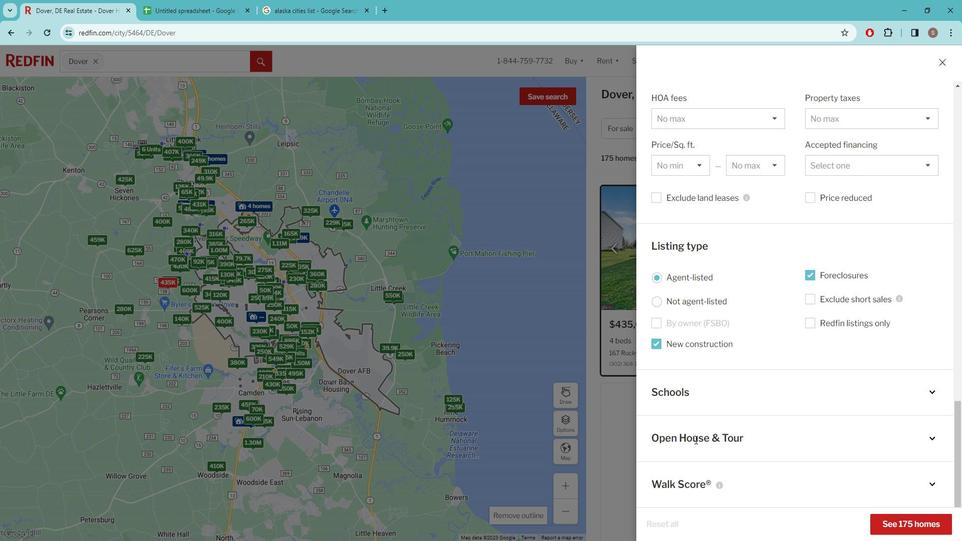 
Action: Mouse pressed left at (701, 428)
Screenshot: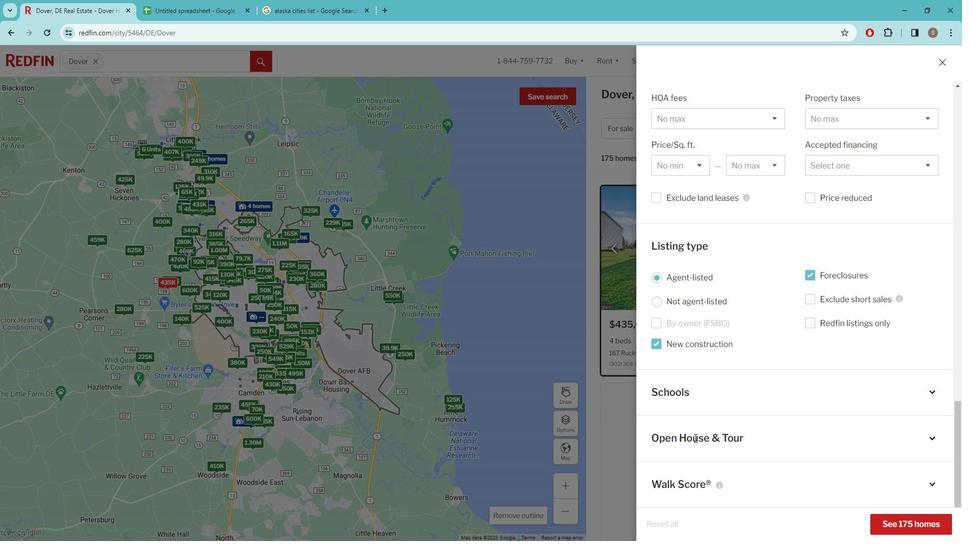 
Action: Mouse moved to (661, 425)
Screenshot: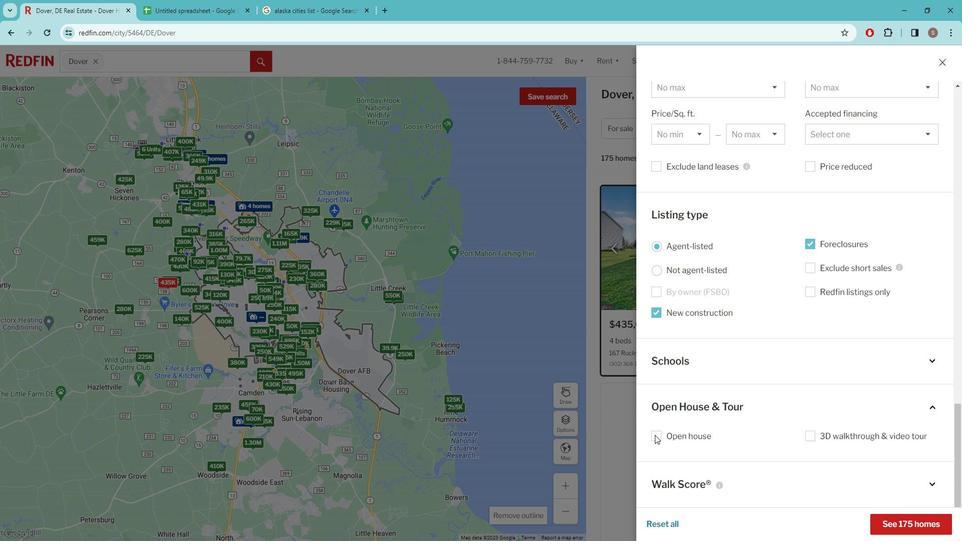
Action: Mouse pressed left at (661, 425)
Screenshot: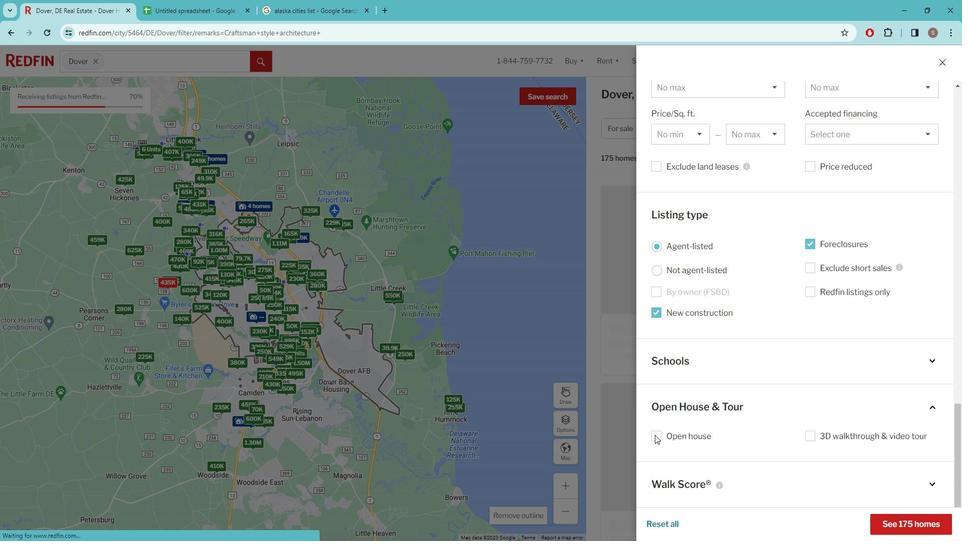 
Action: Mouse moved to (681, 462)
Screenshot: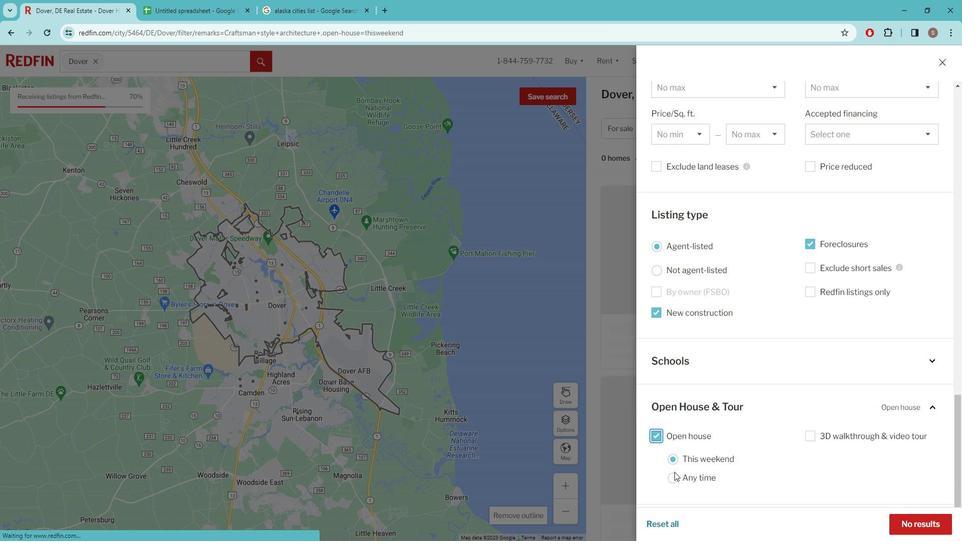 
Action: Mouse pressed left at (681, 462)
Screenshot: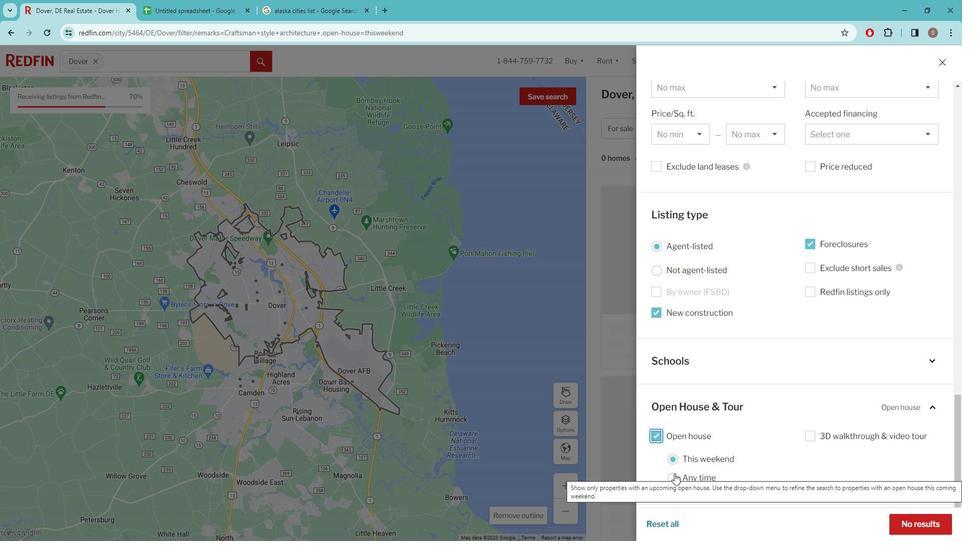 
Action: Mouse moved to (919, 504)
Screenshot: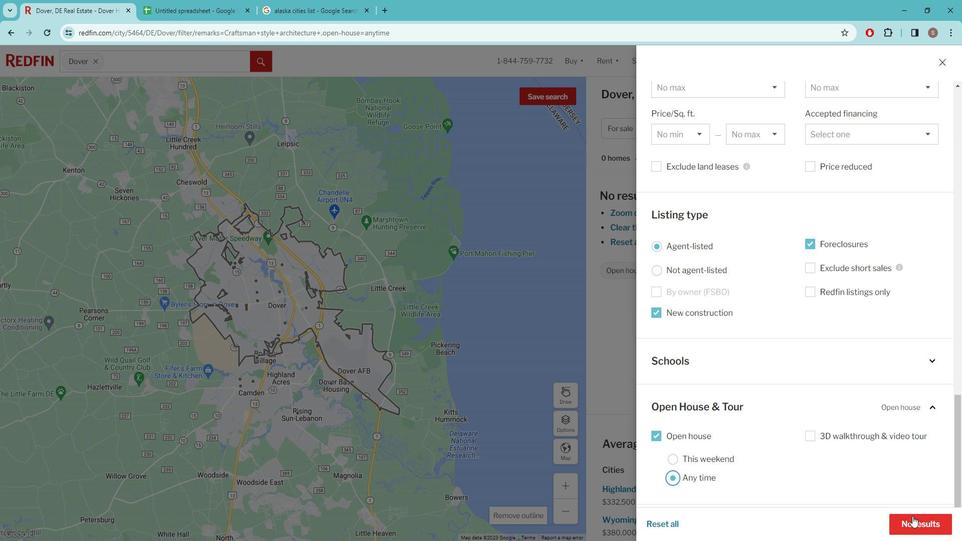 
Action: Mouse pressed left at (919, 504)
Screenshot: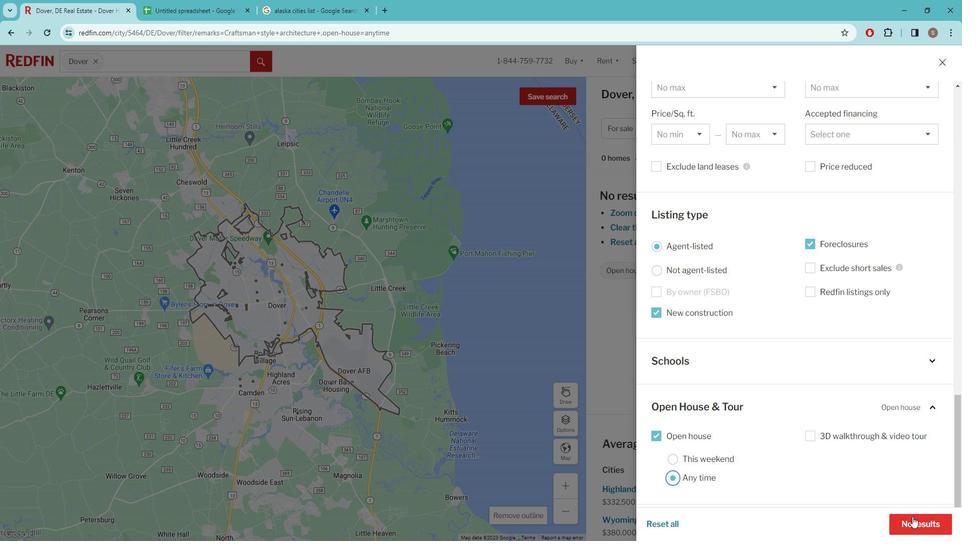 
Action: Mouse moved to (740, 330)
Screenshot: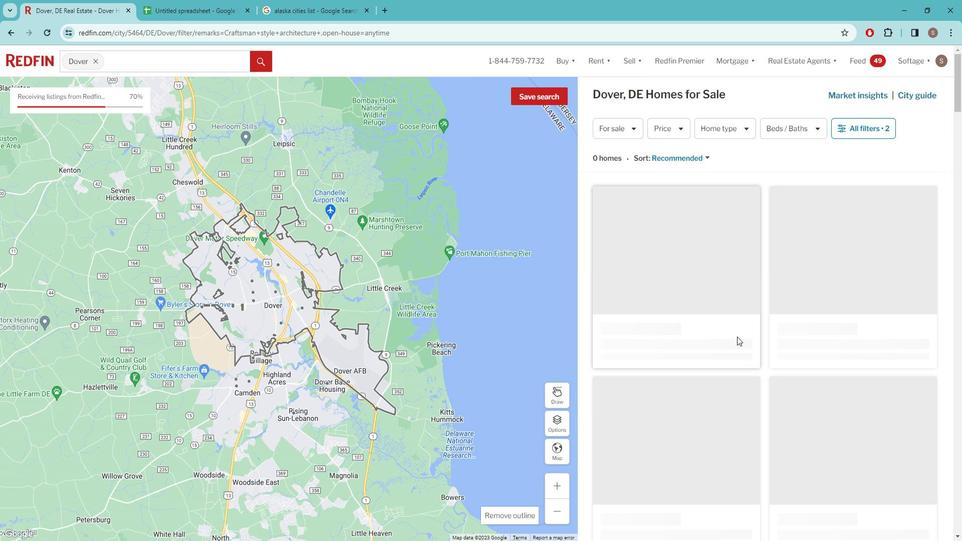 
